 Task: Open Card IT Infrastructure Planning in Board Content Marketing Video Series Strategy and Execution to Workspace Angel Investors and add a team member Softage.3@softage.net, a label Blue, a checklist Disaster Recovery, an attachment from Trello, a color Blue and finally, add a card description 'Conduct team training session on effective communication' and a comment 'Let us approach this task with a sense of empathy, understanding the needs and concerns of our stakeholders.'. Add a start date 'Jan 03, 1900' with a due date 'Jan 10, 1900'
Action: Mouse moved to (78, 290)
Screenshot: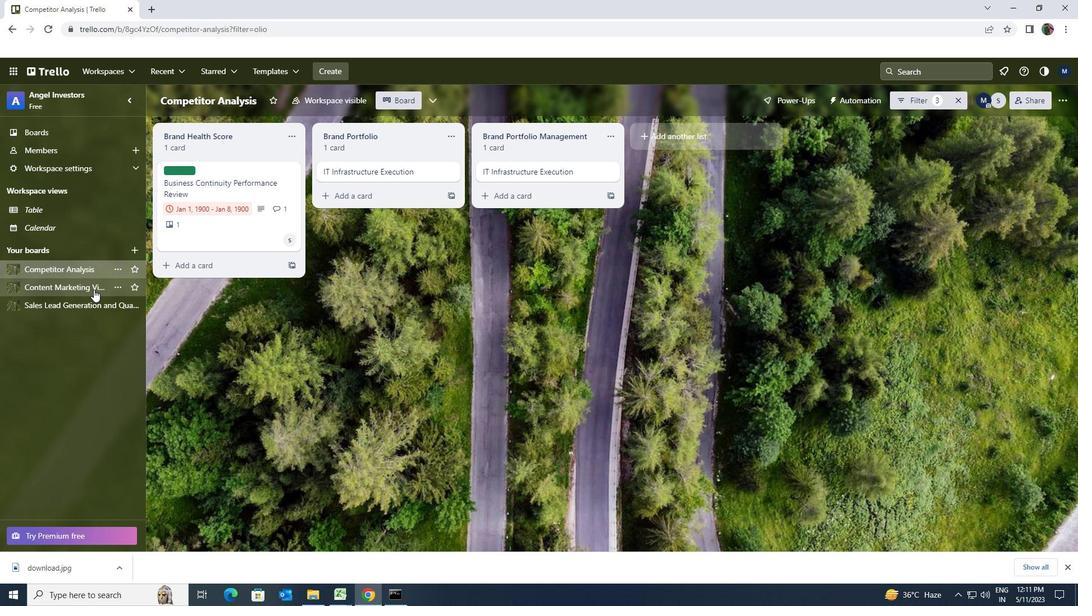 
Action: Mouse pressed left at (78, 290)
Screenshot: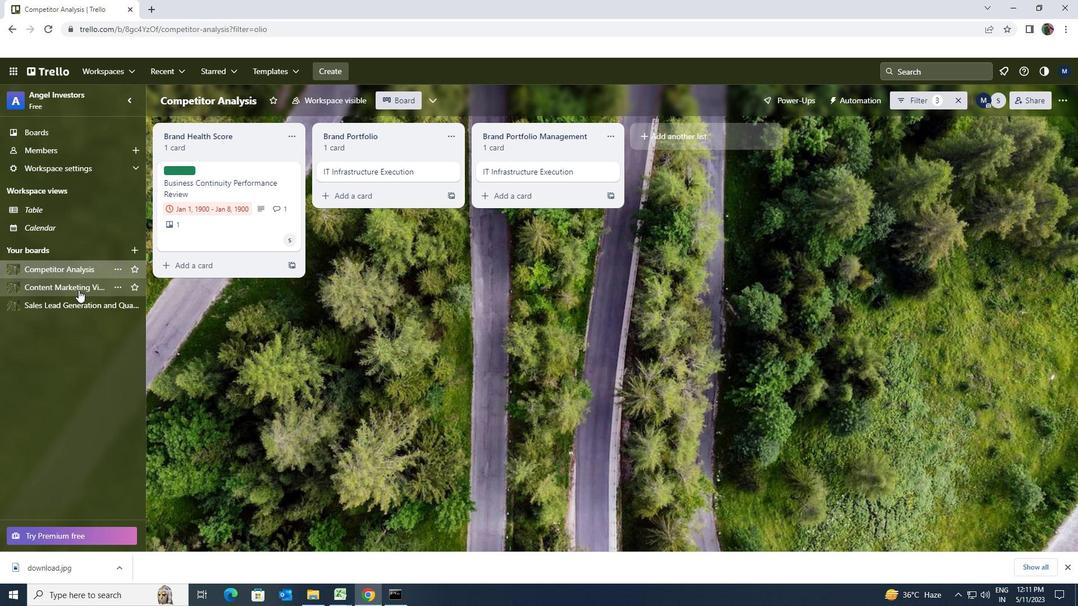 
Action: Mouse moved to (244, 158)
Screenshot: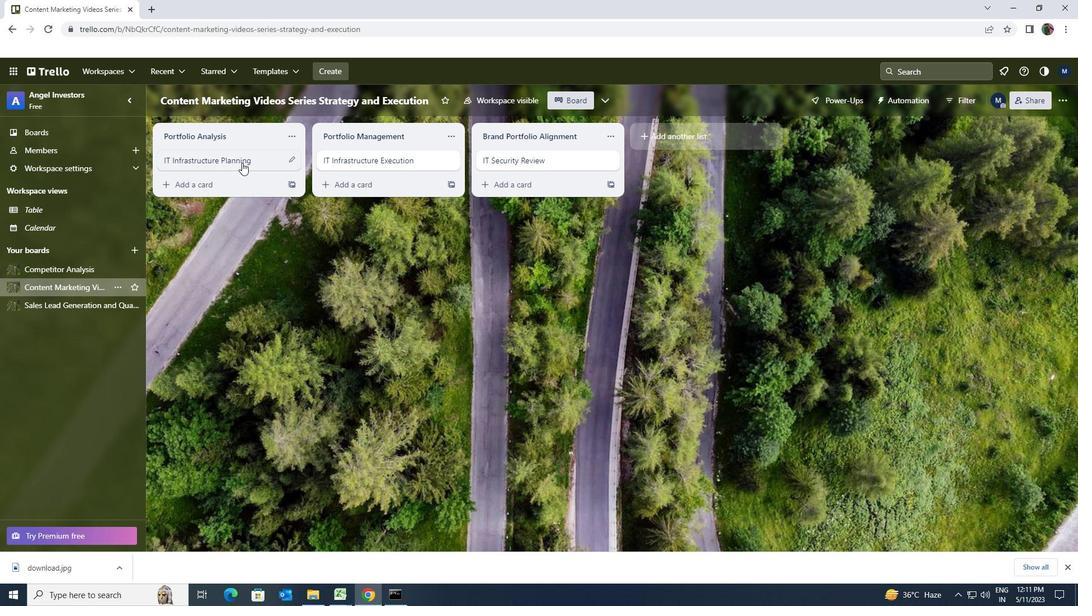 
Action: Mouse pressed left at (244, 158)
Screenshot: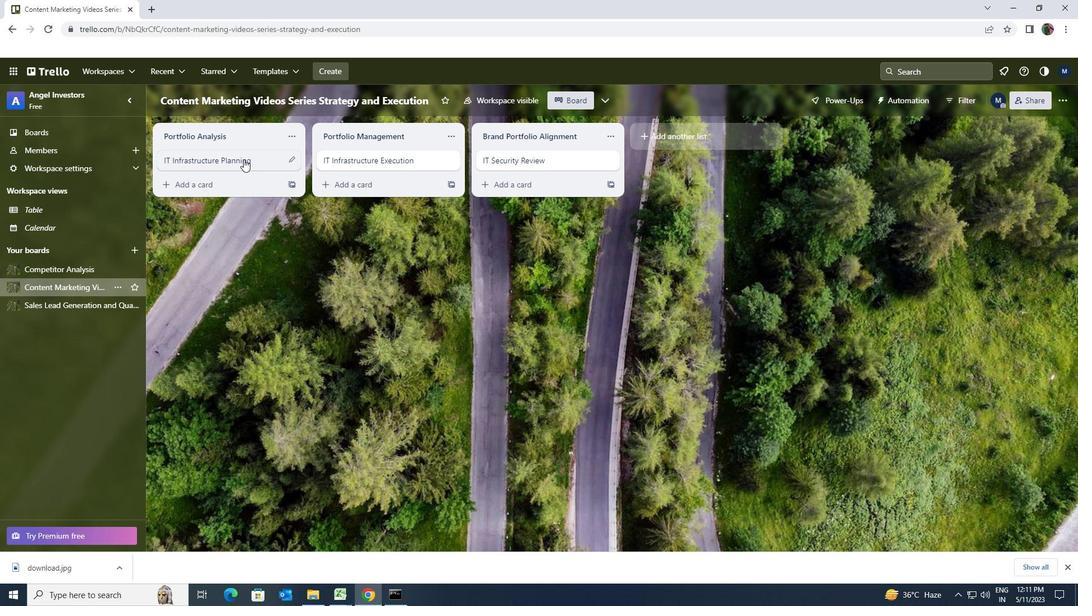 
Action: Mouse moved to (656, 166)
Screenshot: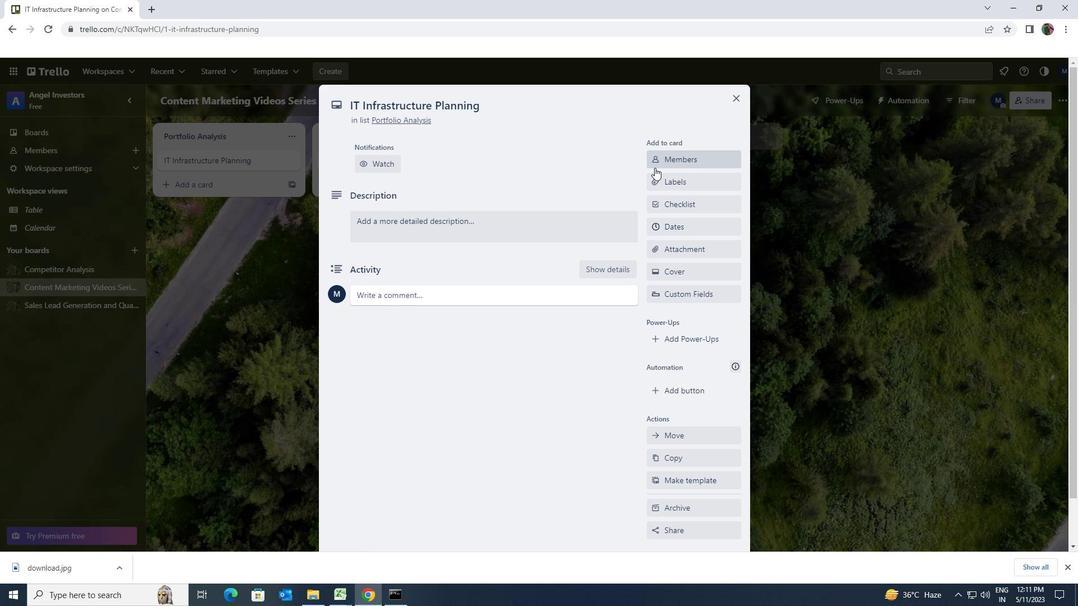 
Action: Mouse pressed left at (656, 166)
Screenshot: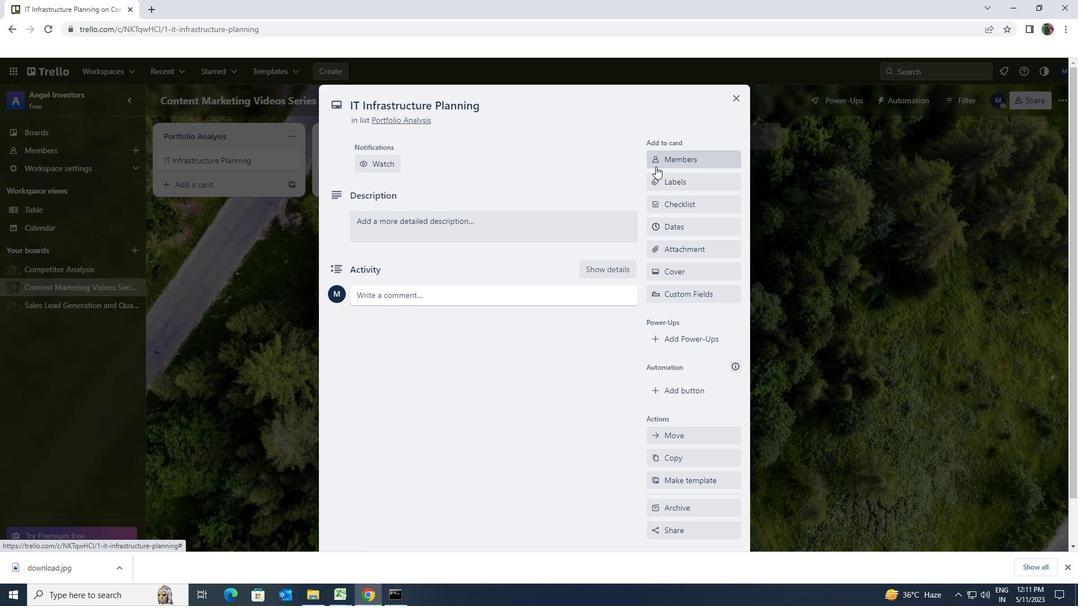 
Action: Key pressed softage.3<Key.shift>@SOFTAGE.NET
Screenshot: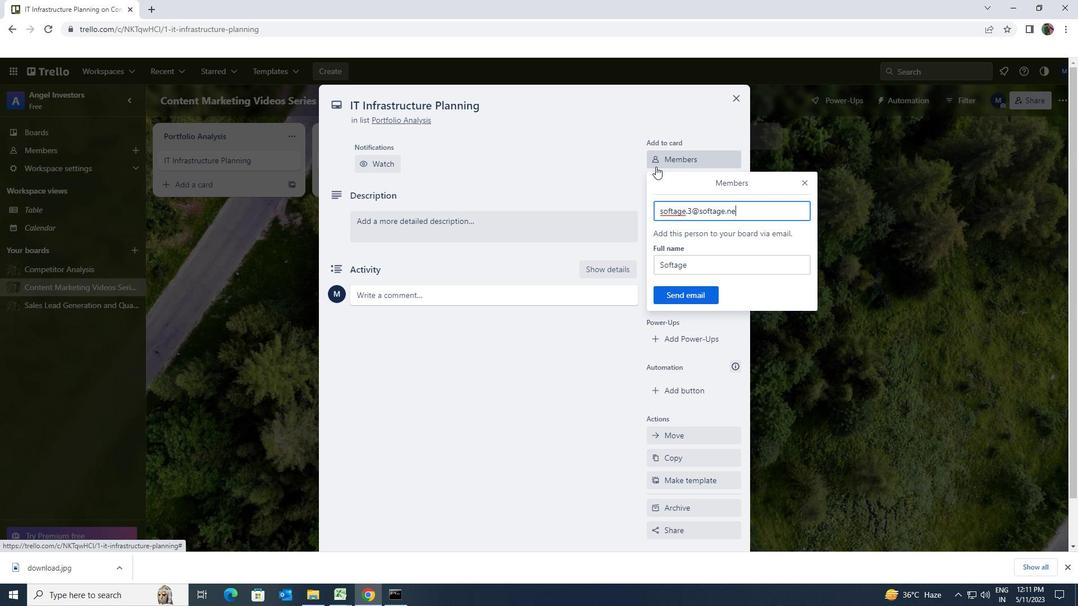 
Action: Mouse moved to (689, 294)
Screenshot: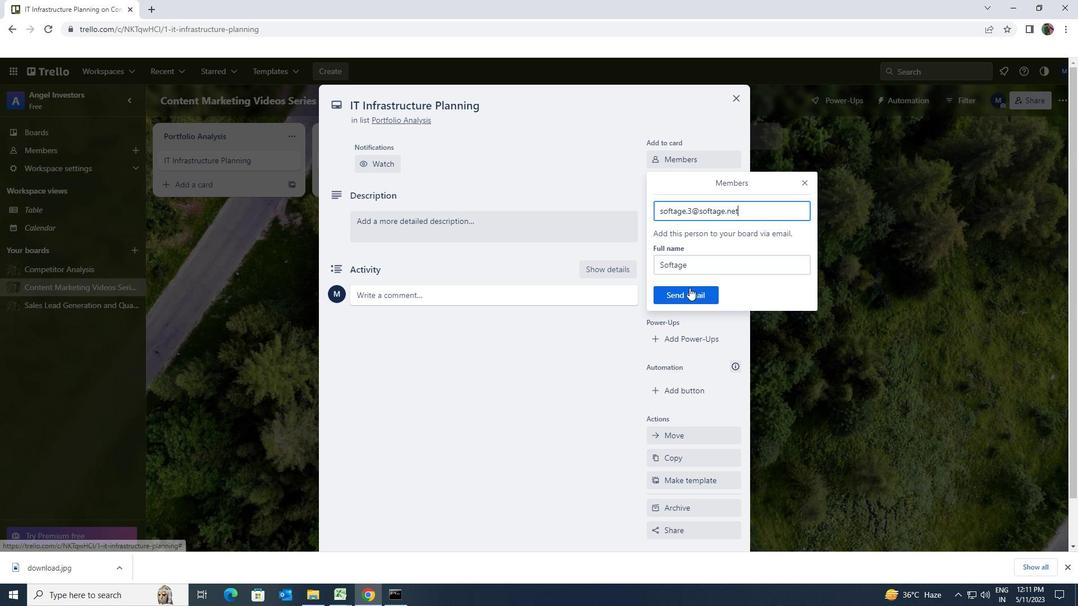 
Action: Mouse pressed left at (689, 294)
Screenshot: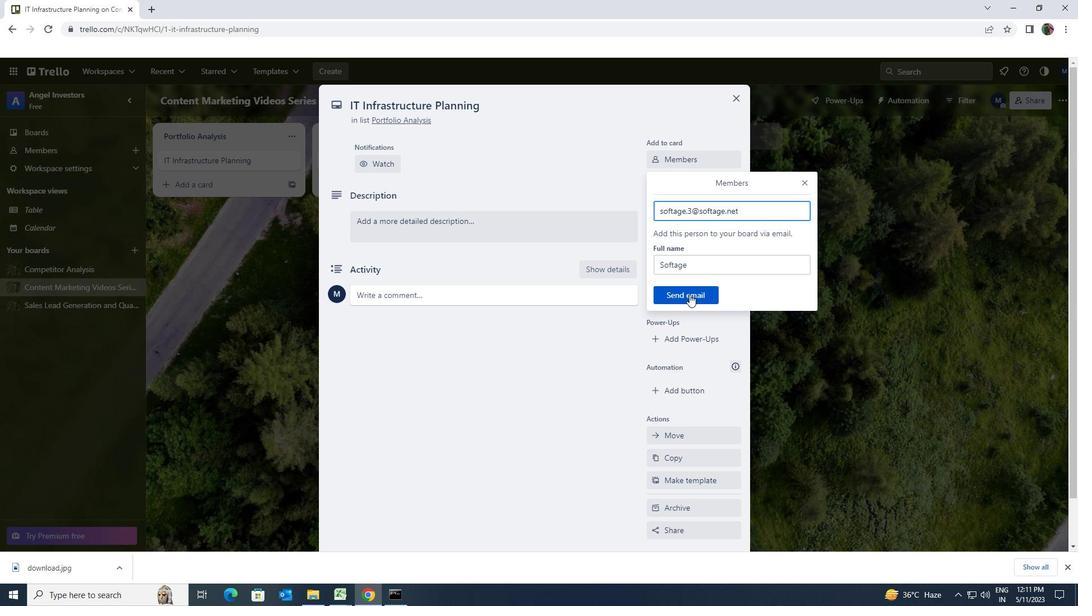 
Action: Mouse moved to (701, 222)
Screenshot: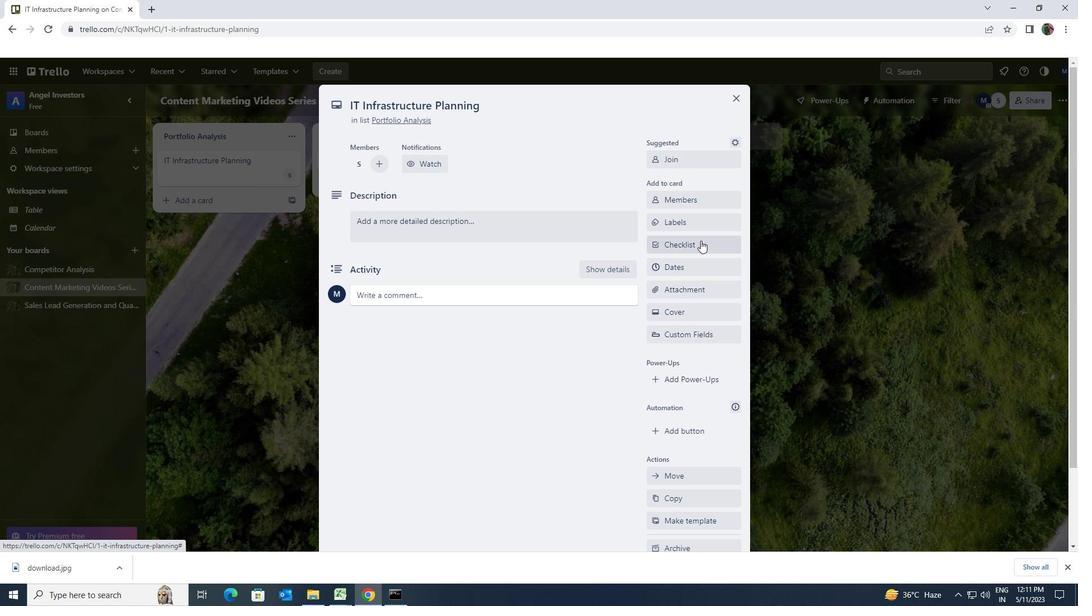 
Action: Mouse pressed left at (701, 222)
Screenshot: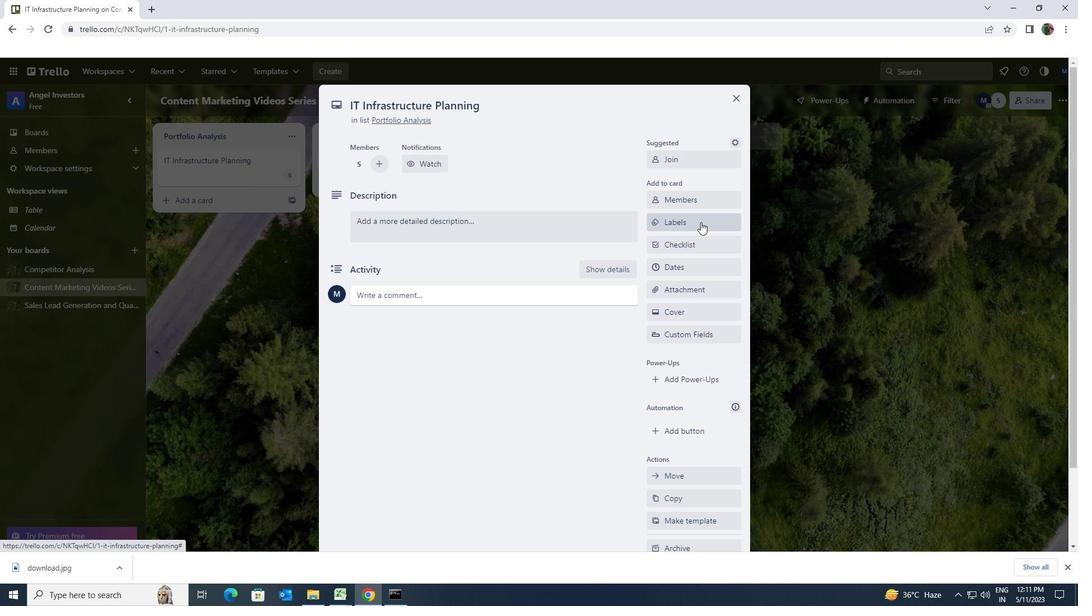 
Action: Mouse moved to (725, 438)
Screenshot: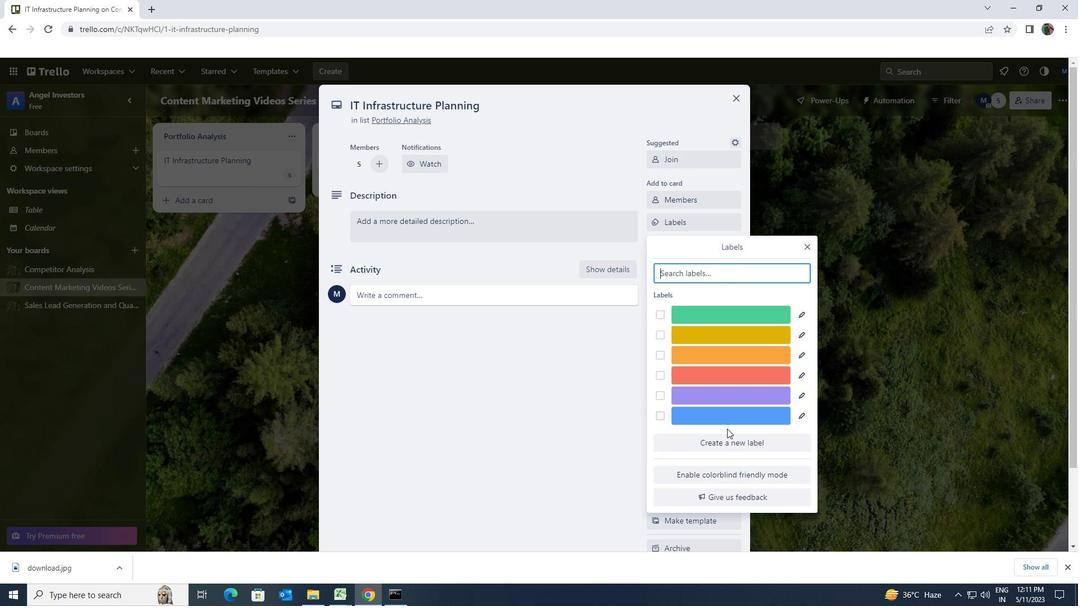 
Action: Mouse pressed left at (725, 438)
Screenshot: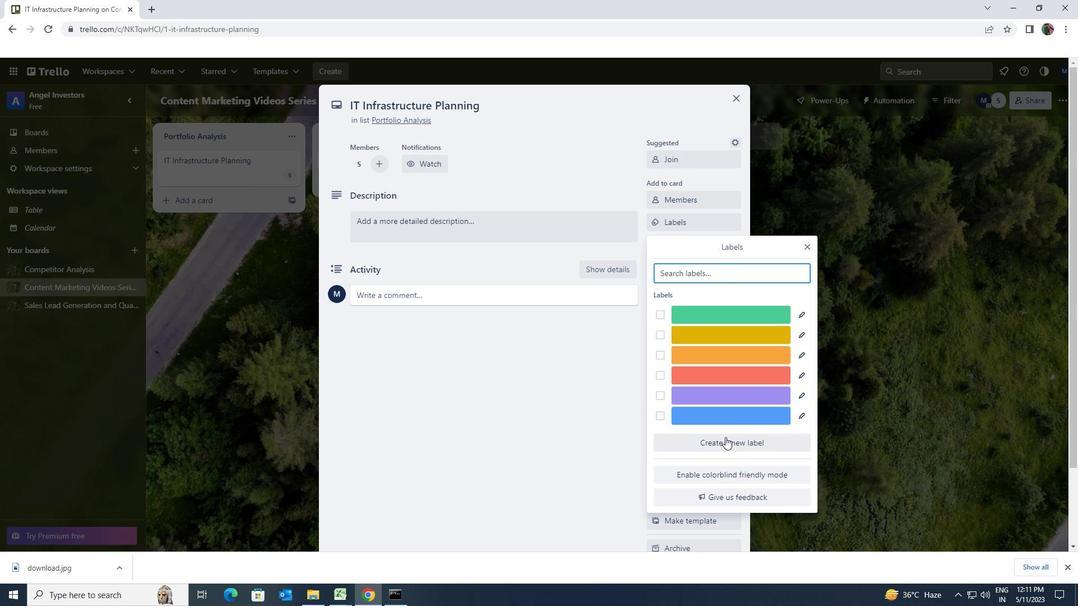 
Action: Mouse moved to (673, 336)
Screenshot: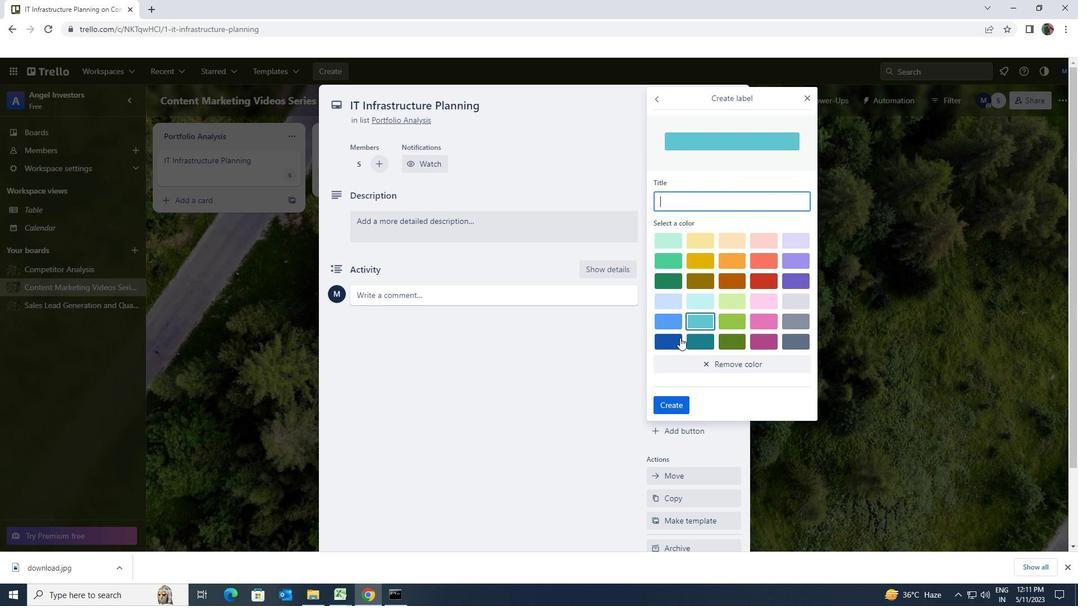 
Action: Mouse pressed left at (673, 336)
Screenshot: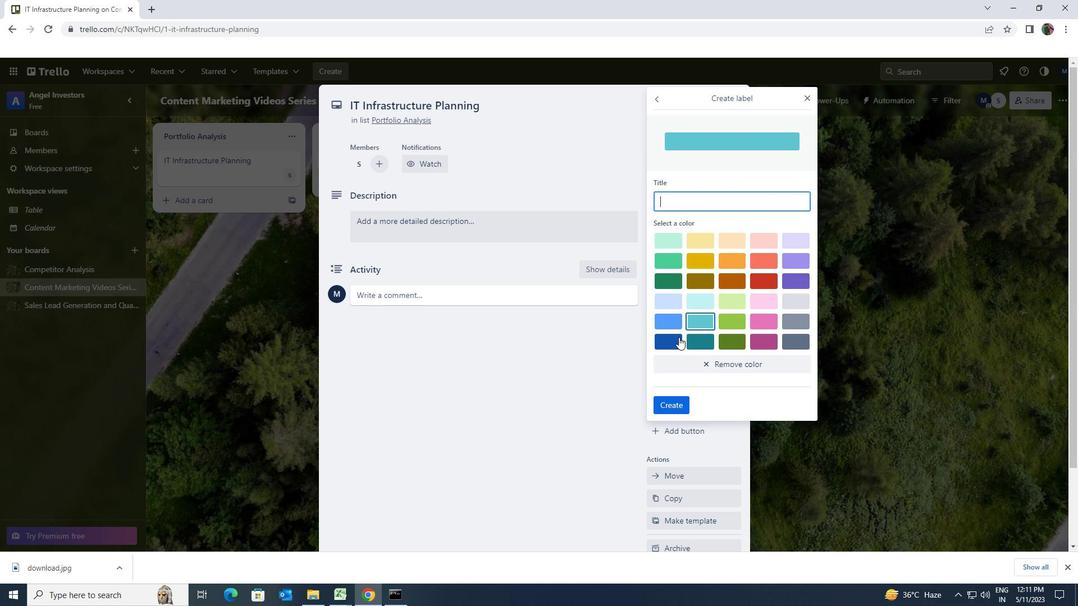 
Action: Mouse moved to (671, 406)
Screenshot: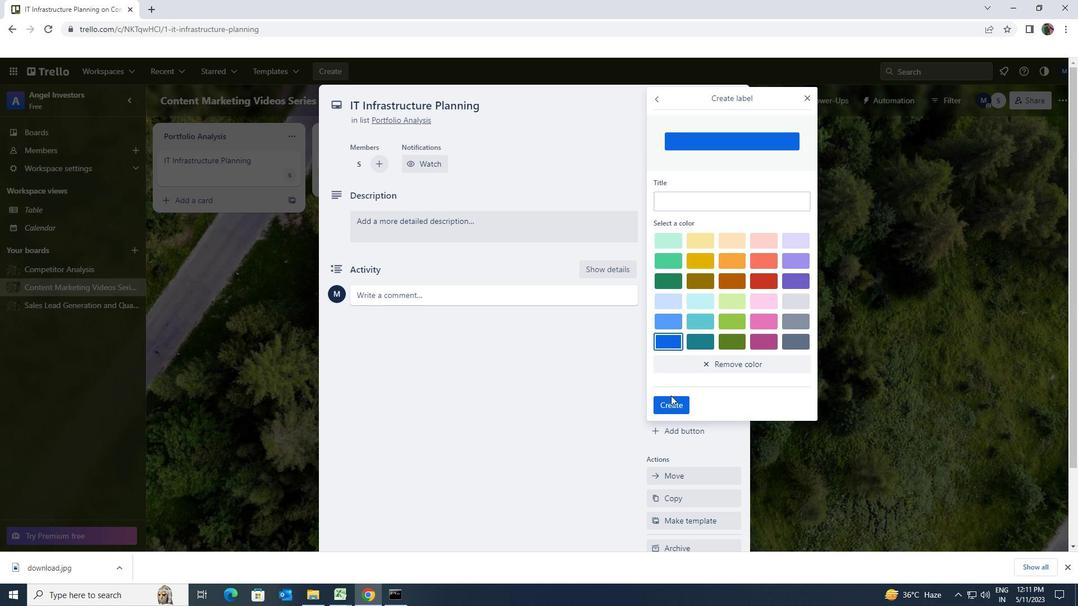 
Action: Mouse pressed left at (671, 406)
Screenshot: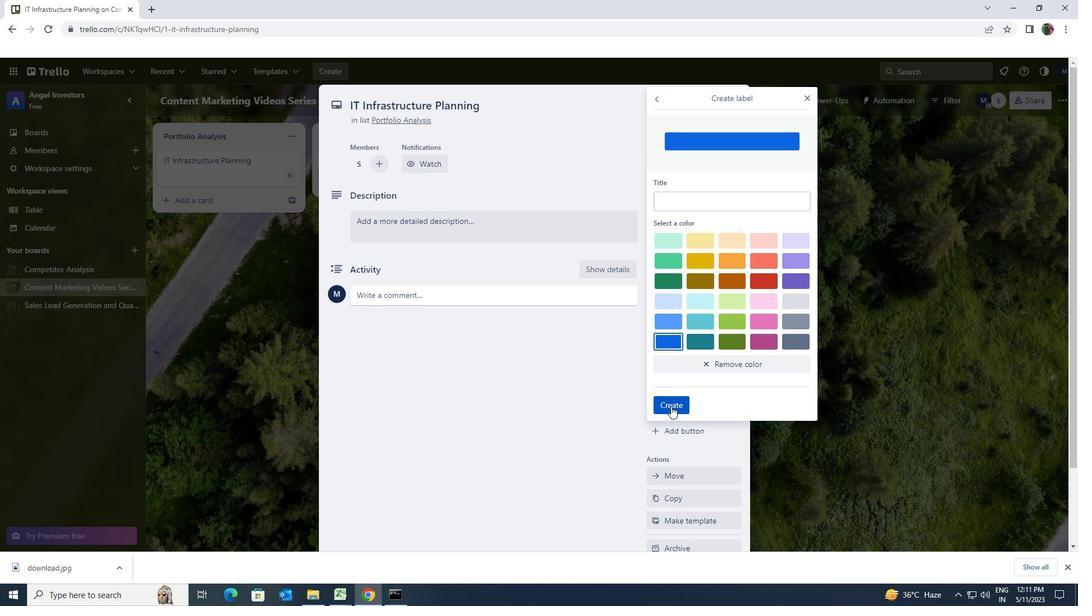 
Action: Mouse moved to (802, 247)
Screenshot: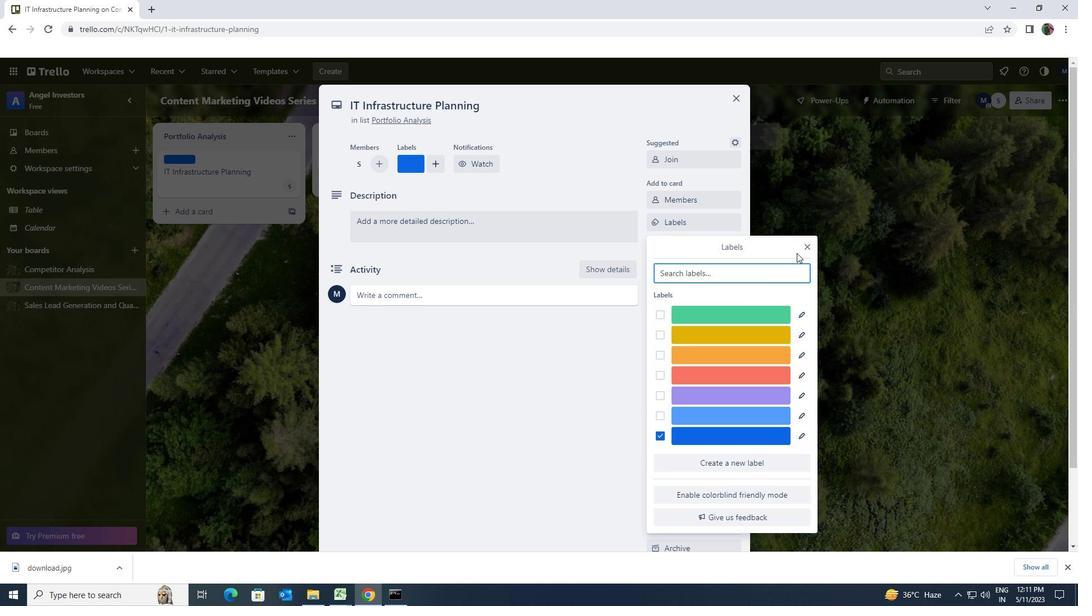
Action: Mouse pressed left at (802, 247)
Screenshot: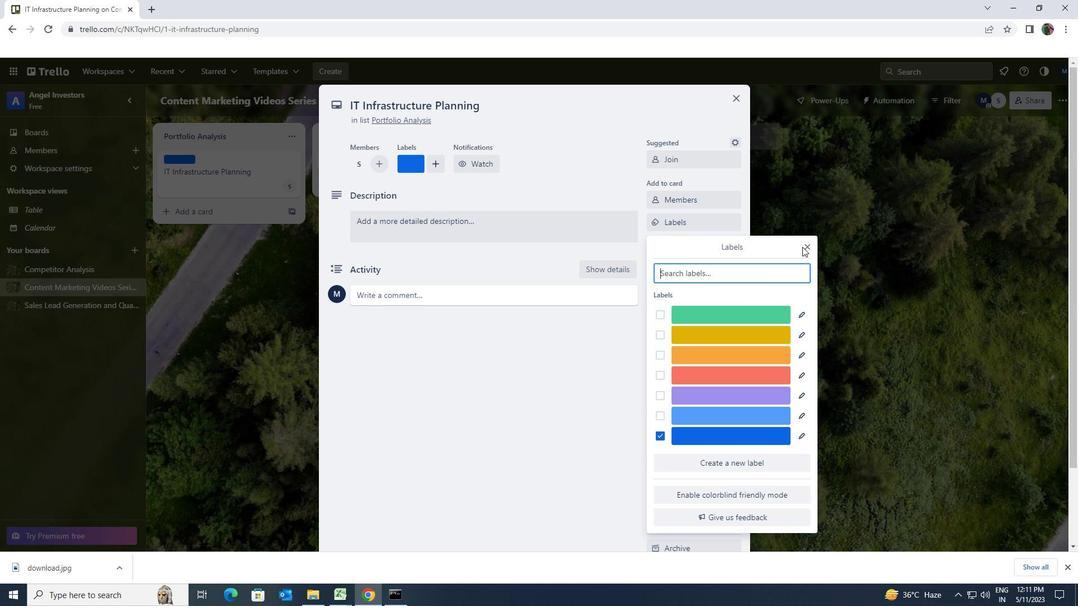 
Action: Mouse moved to (806, 244)
Screenshot: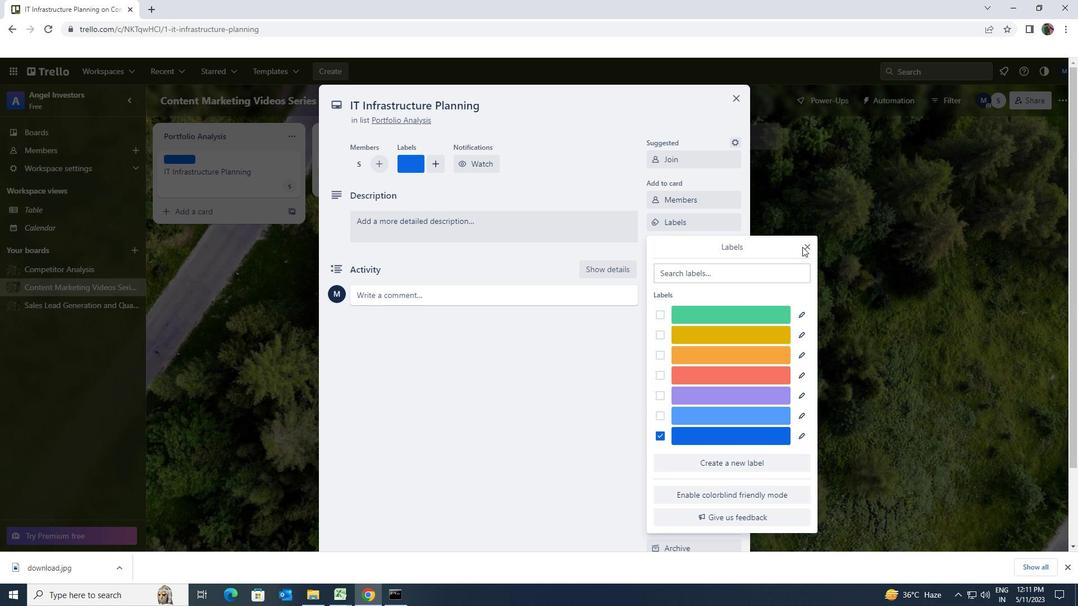 
Action: Mouse pressed left at (806, 244)
Screenshot: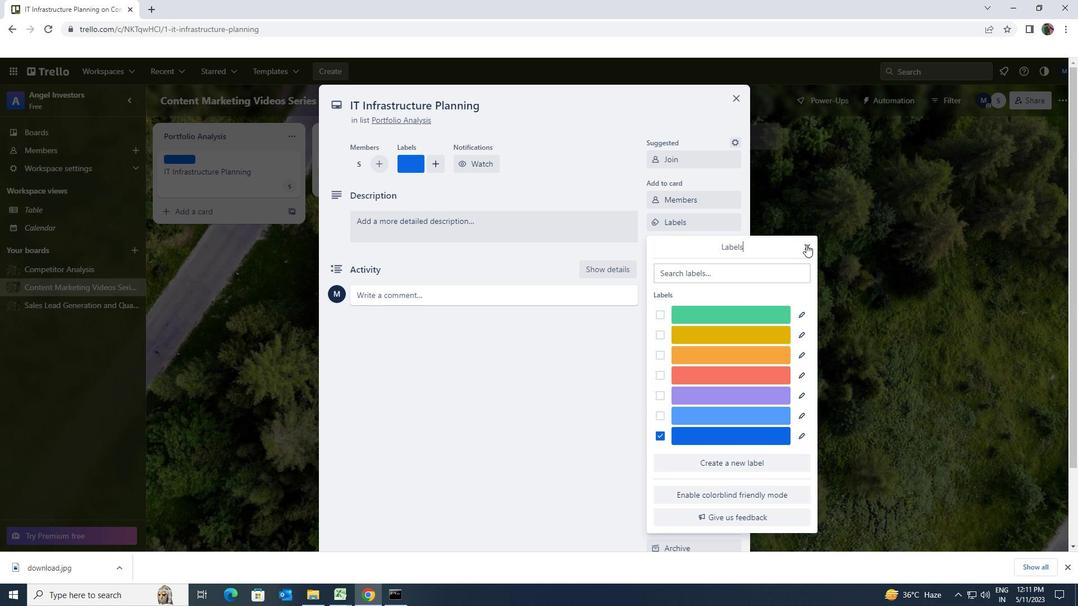 
Action: Mouse moved to (719, 244)
Screenshot: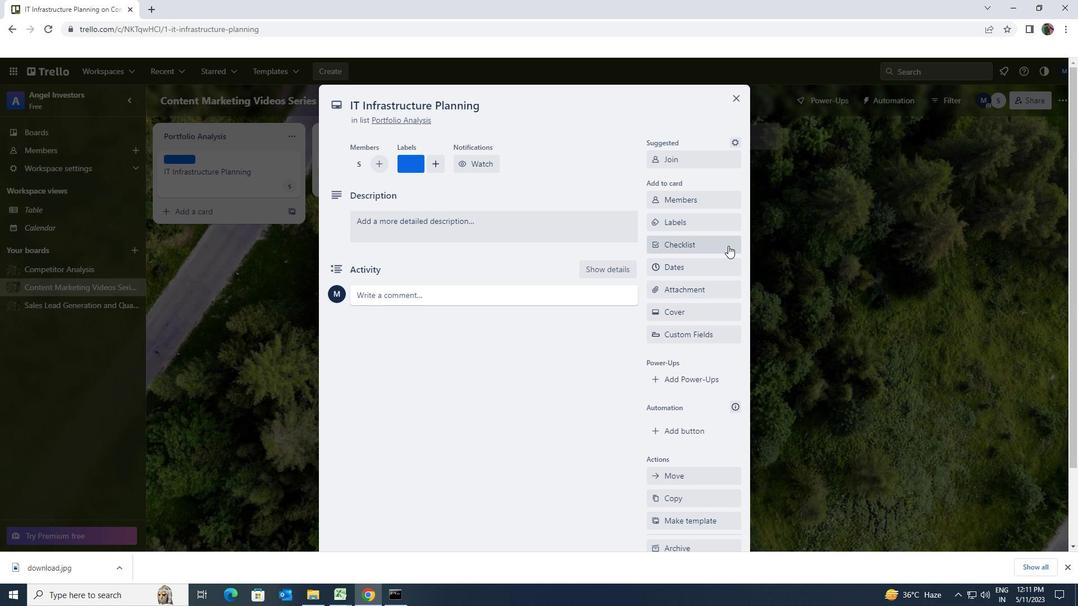 
Action: Mouse pressed left at (719, 244)
Screenshot: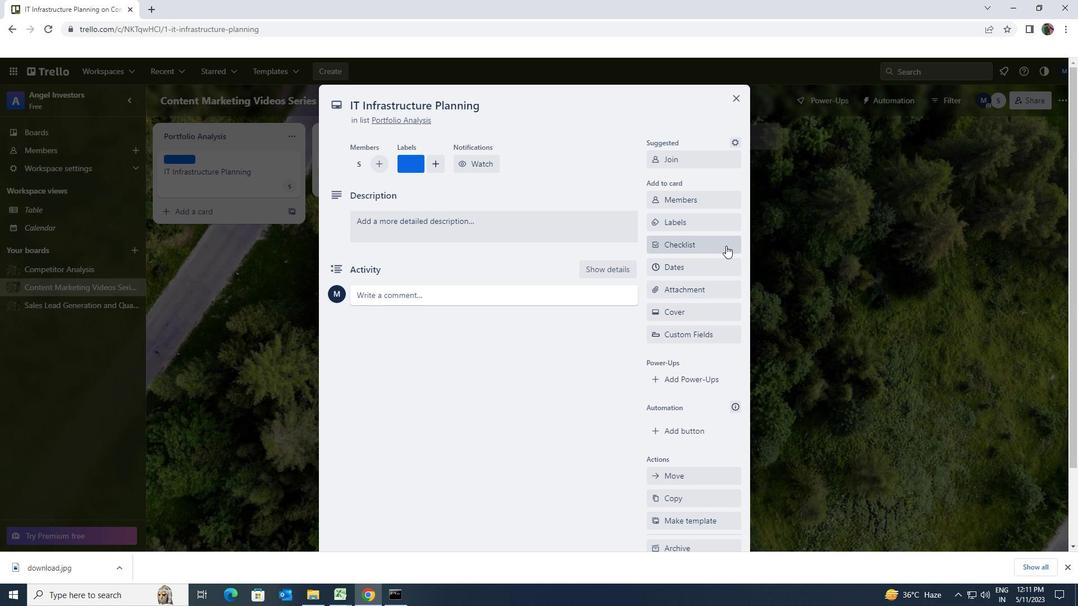 
Action: Key pressed <Key.shift><Key.shift><Key.shift><Key.shift><Key.shift>DISASTER<Key.space><Key.shift>RECOVERY
Screenshot: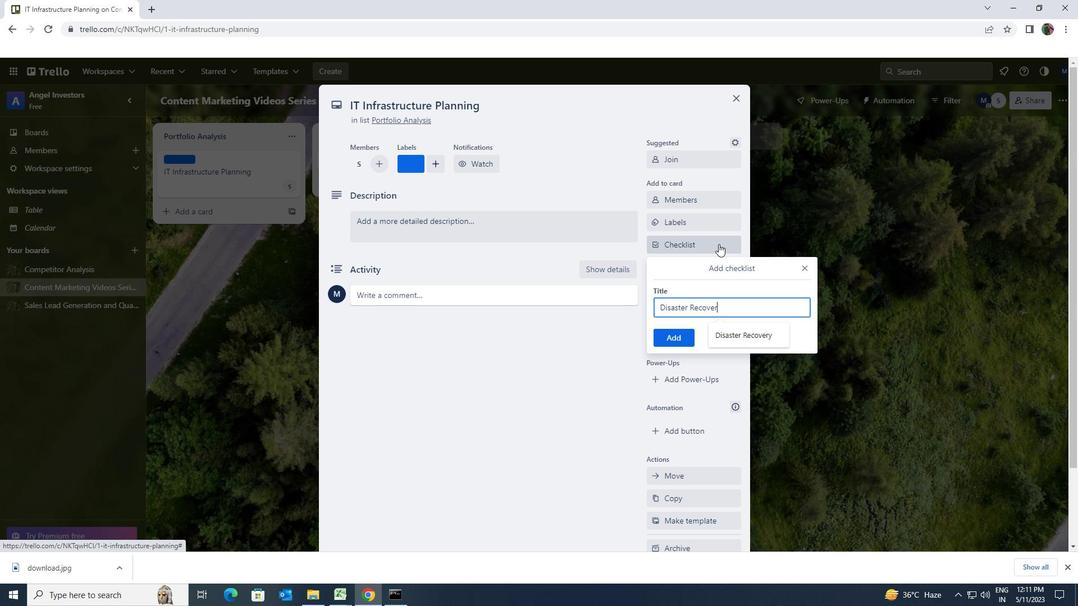 
Action: Mouse moved to (688, 337)
Screenshot: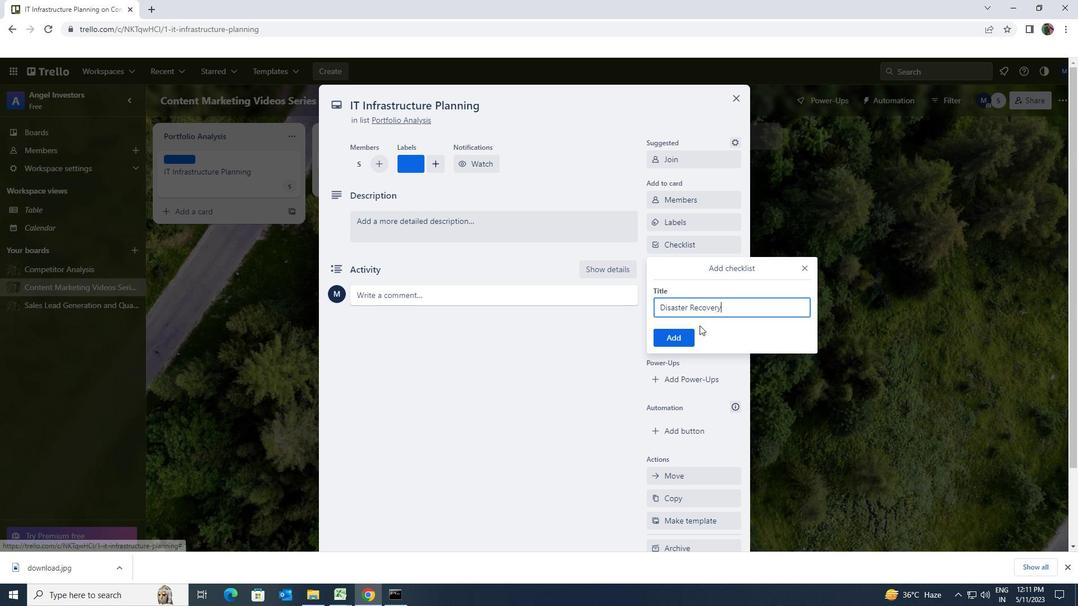 
Action: Mouse pressed left at (688, 337)
Screenshot: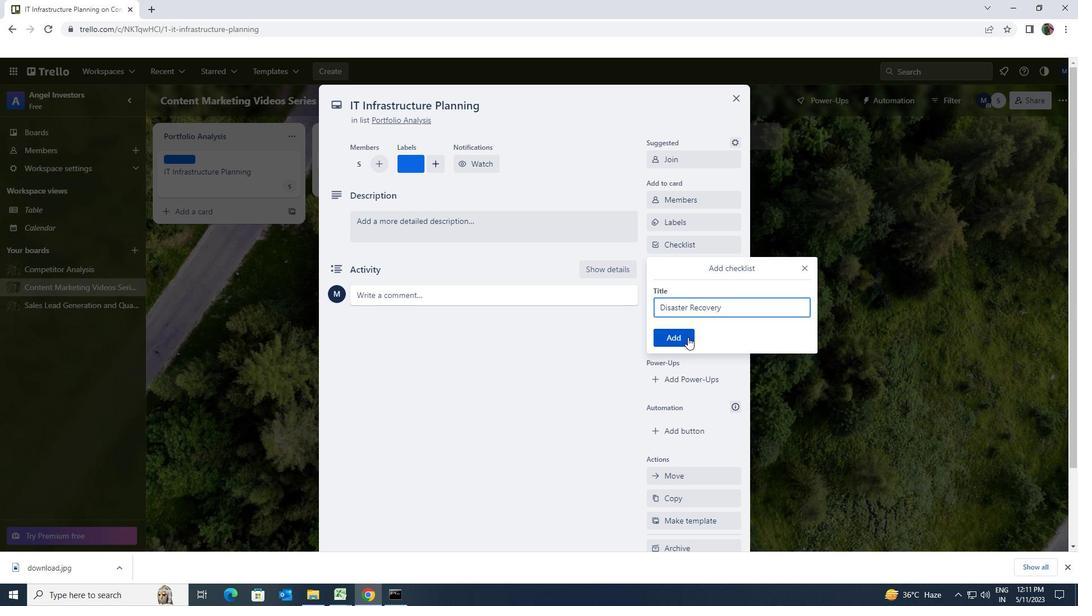 
Action: Mouse moved to (692, 291)
Screenshot: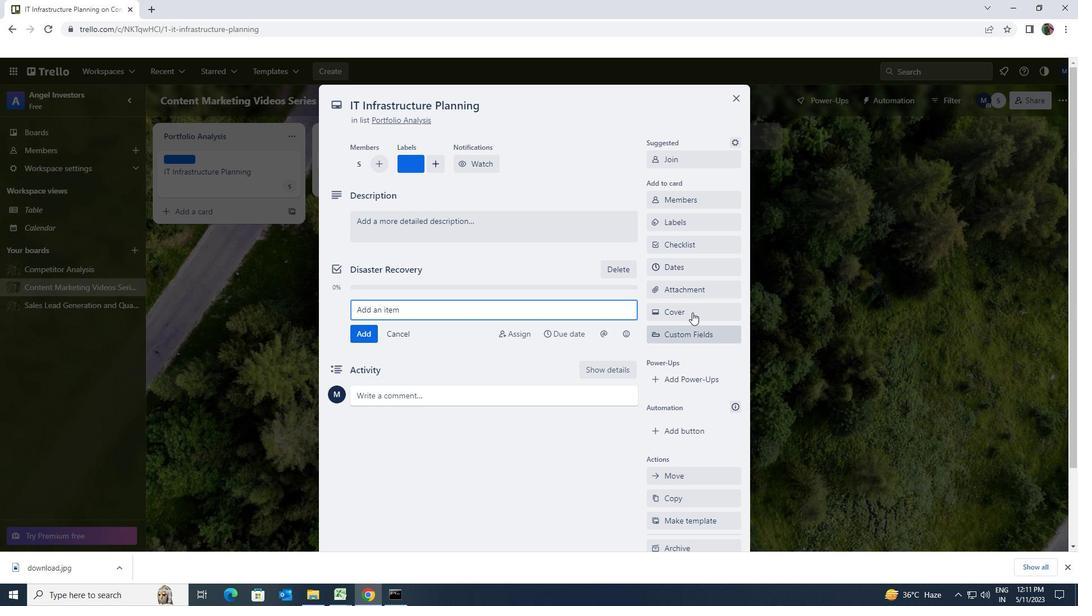 
Action: Mouse pressed left at (692, 291)
Screenshot: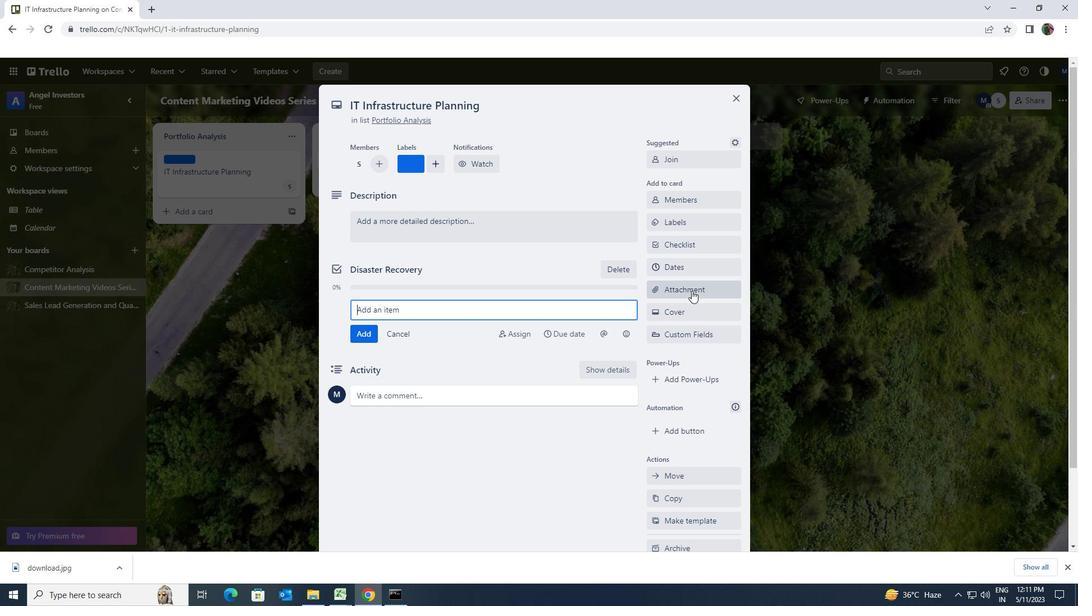 
Action: Mouse moved to (695, 361)
Screenshot: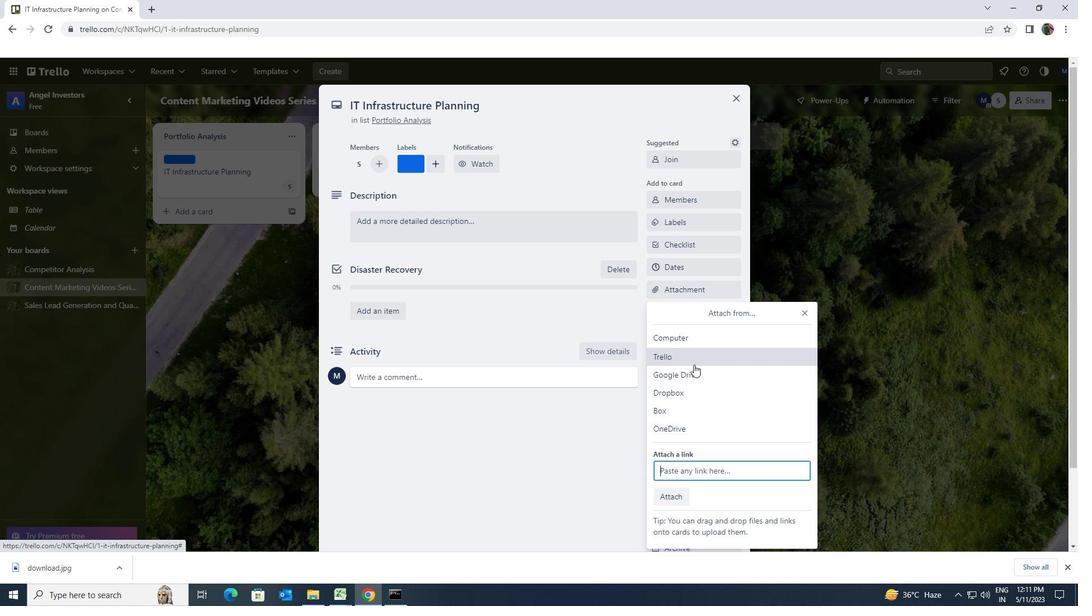 
Action: Mouse pressed left at (695, 361)
Screenshot: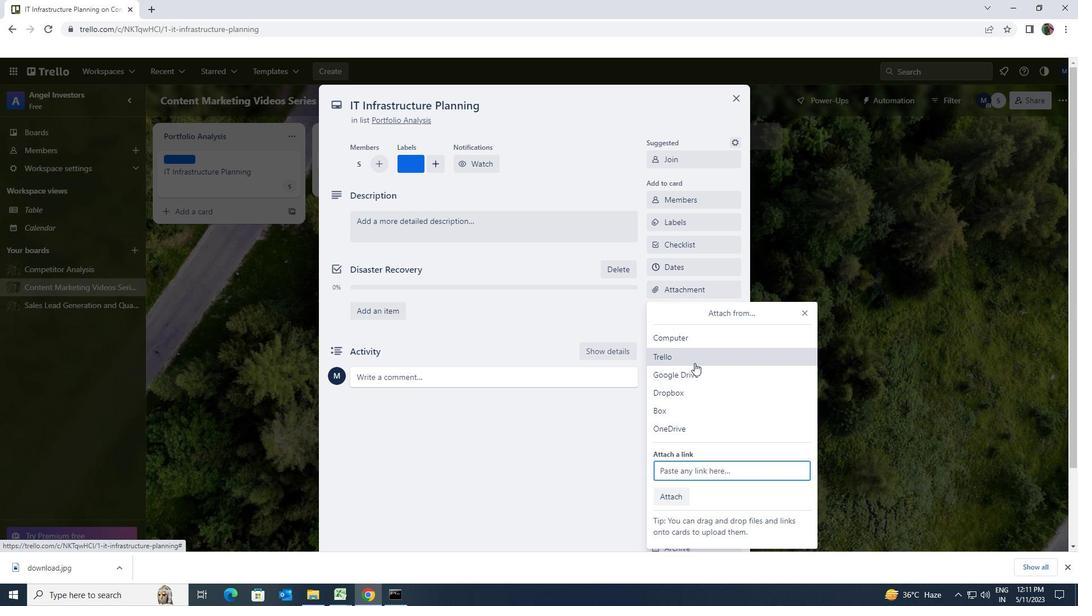 
Action: Mouse moved to (696, 449)
Screenshot: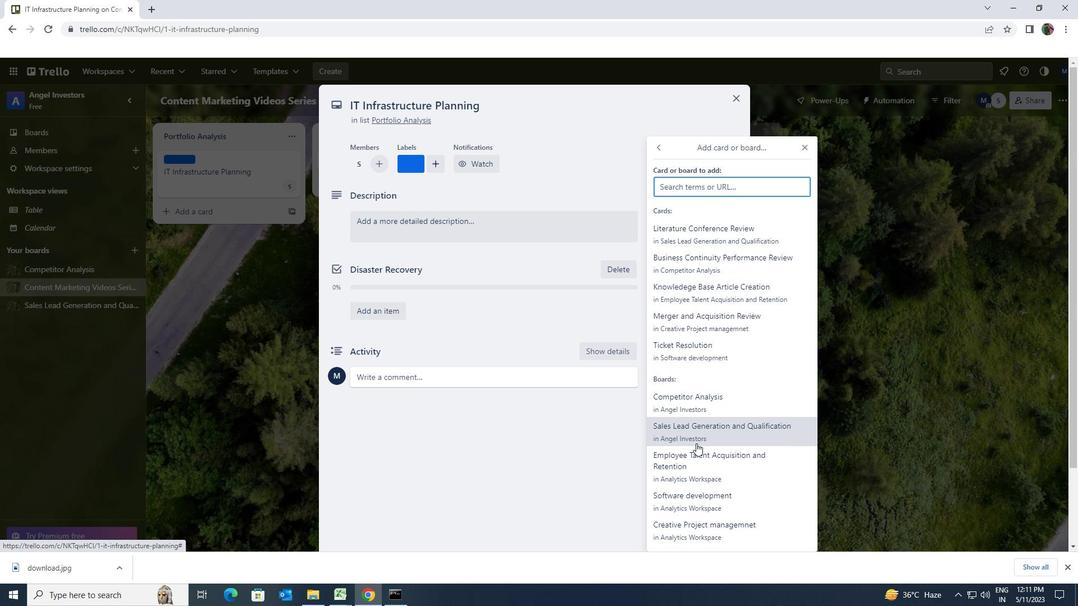 
Action: Mouse pressed left at (696, 449)
Screenshot: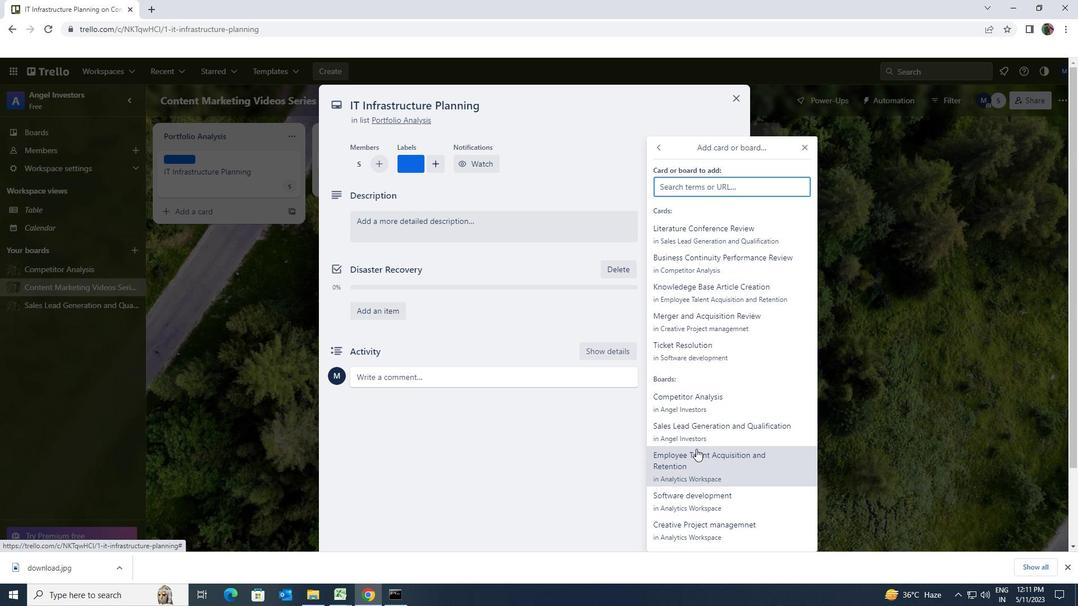
Action: Mouse moved to (578, 236)
Screenshot: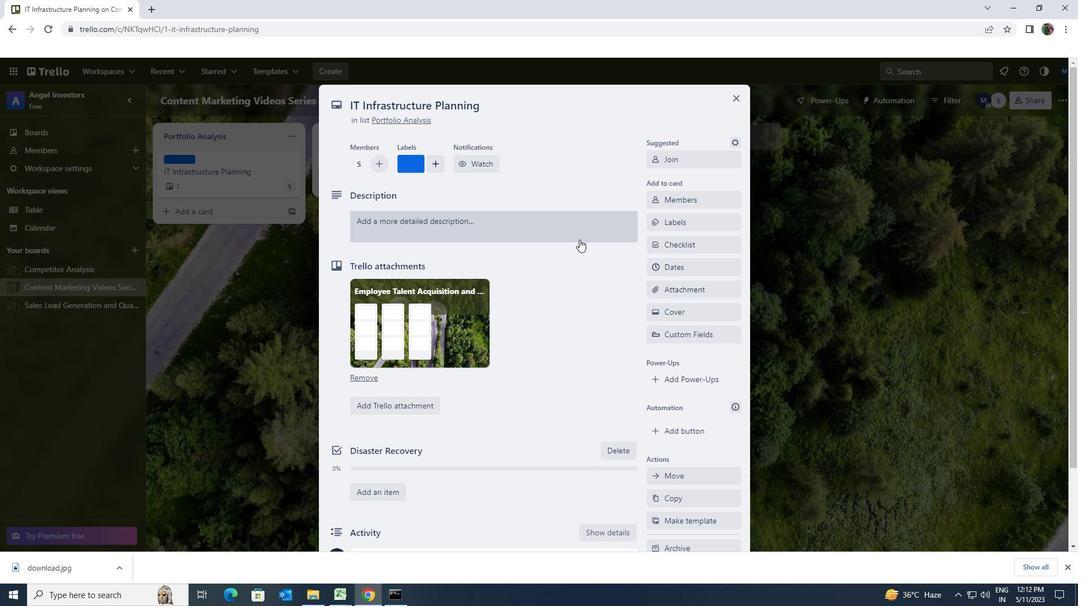 
Action: Mouse pressed left at (578, 236)
Screenshot: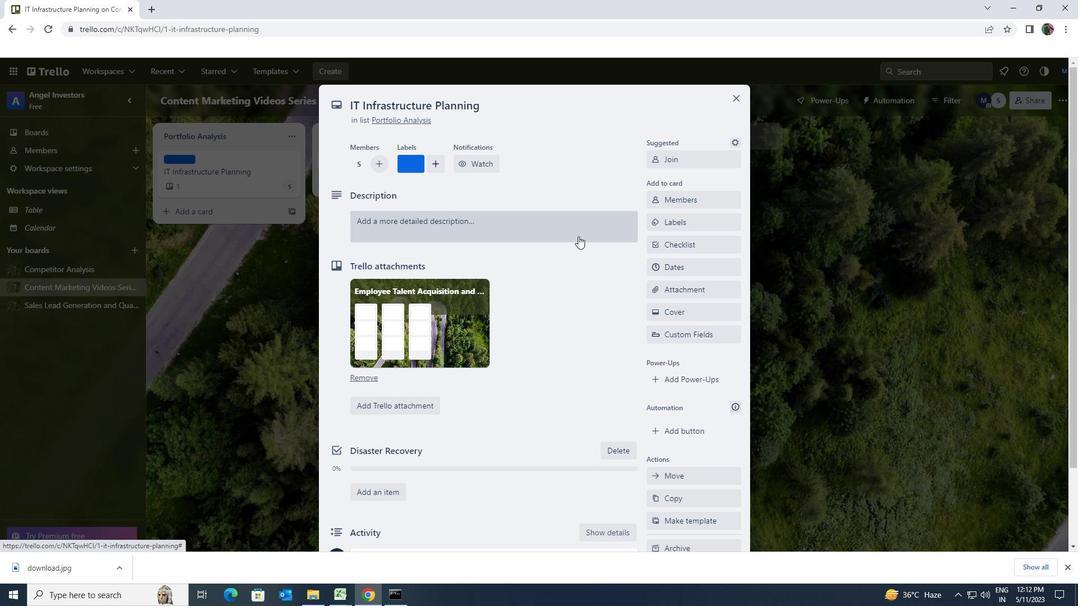 
Action: Key pressed <Key.shift><Key.shift><Key.shift><Key.shift><Key.shift><Key.shift><Key.shift><Key.shift><Key.shift><Key.shift><Key.shift><Key.shift><Key.shift><Key.shift><Key.shift><Key.shift><Key.shift><Key.shift><Key.shift><Key.shift><Key.shift>CONDUCT<Key.space>TEAM<Key.space>TRAINING<Key.space>SESSION<Key.space>ON<Key.space>EFFECTIVE<Key.space>COMMUNICATION
Screenshot: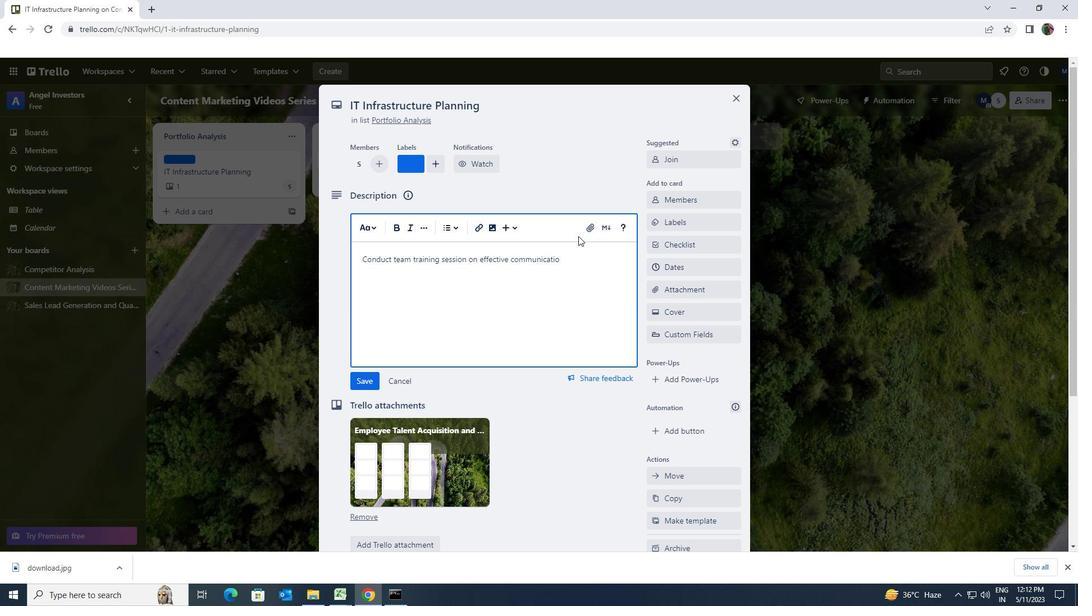 
Action: Mouse moved to (378, 376)
Screenshot: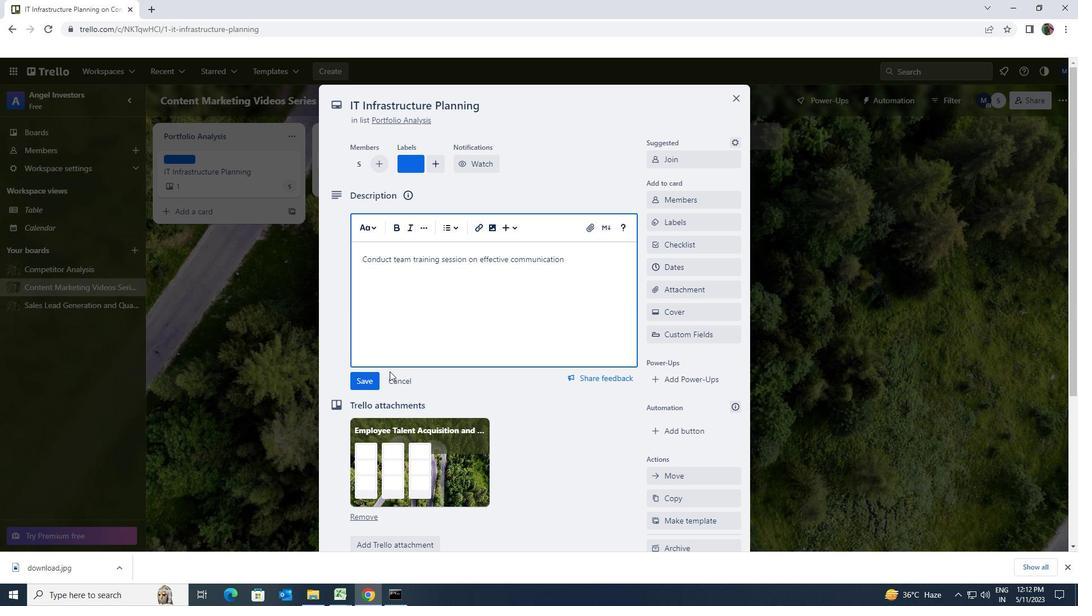
Action: Mouse pressed left at (378, 376)
Screenshot: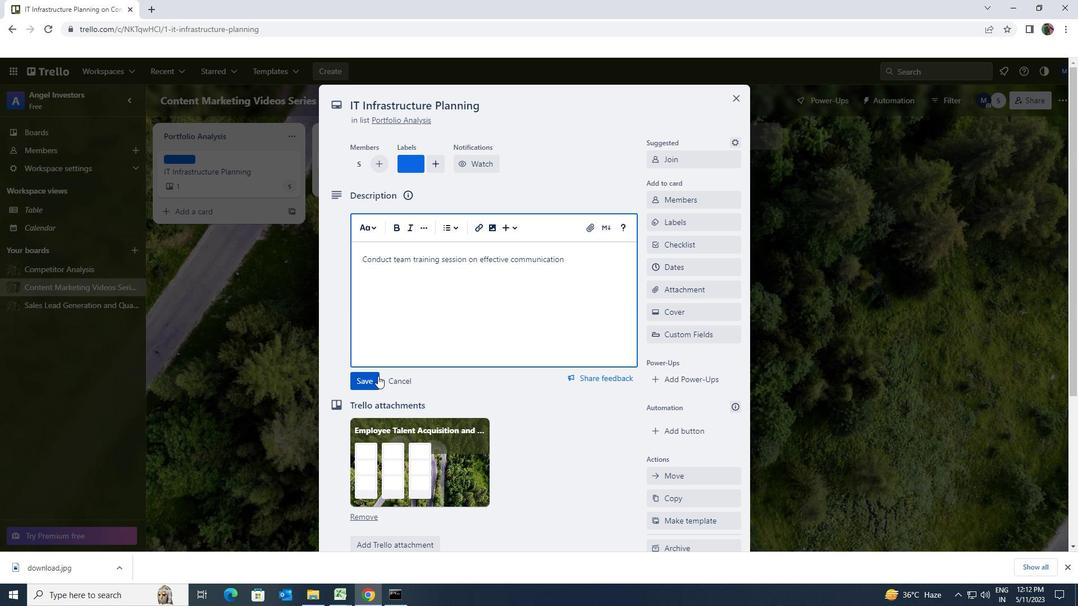 
Action: Mouse moved to (406, 343)
Screenshot: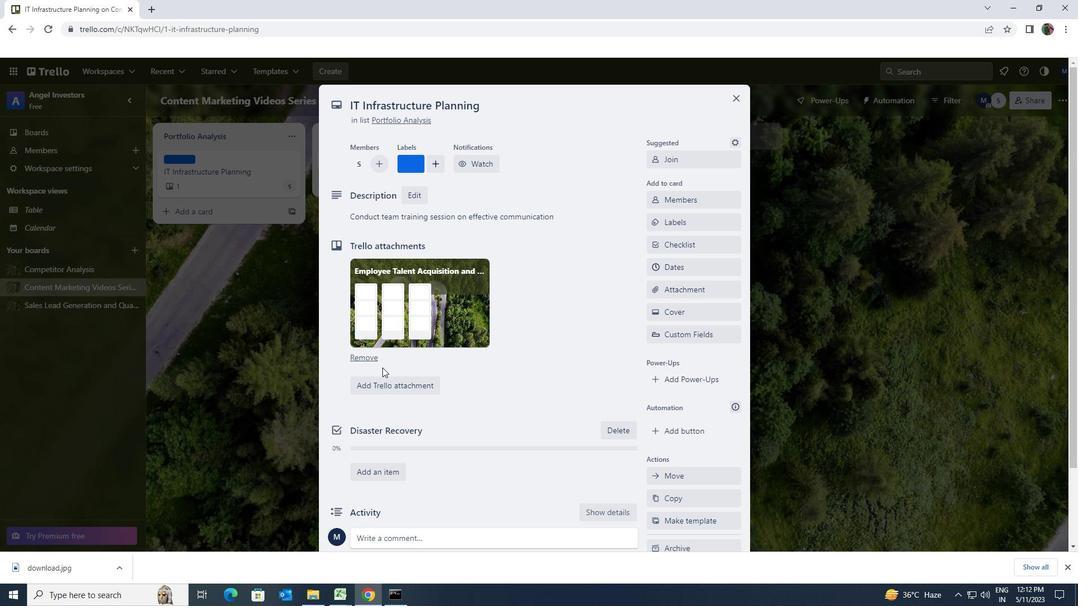 
Action: Mouse scrolled (406, 343) with delta (0, 0)
Screenshot: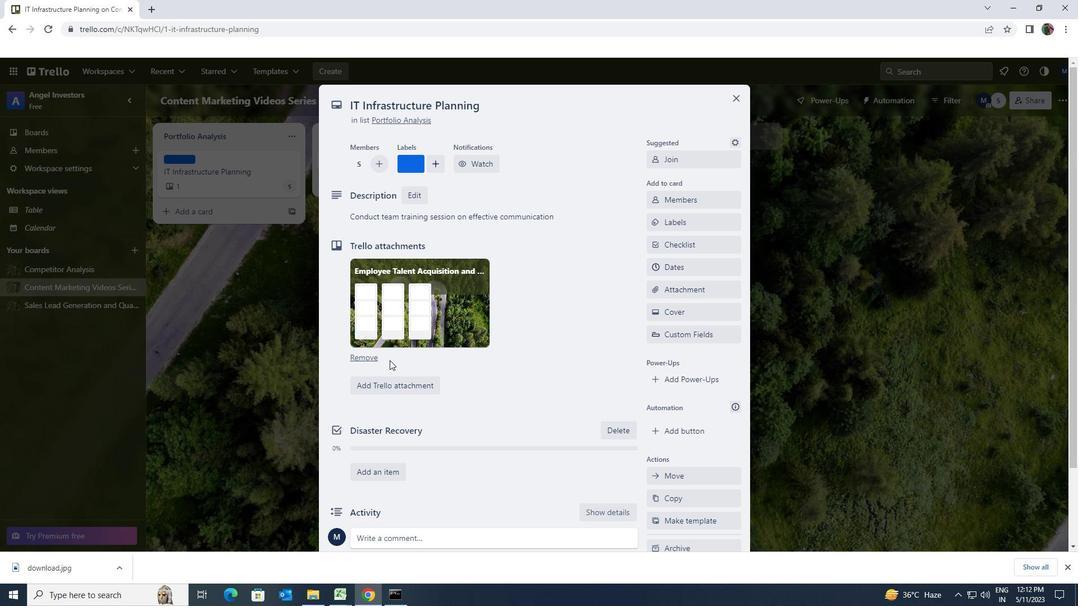 
Action: Mouse scrolled (406, 343) with delta (0, 0)
Screenshot: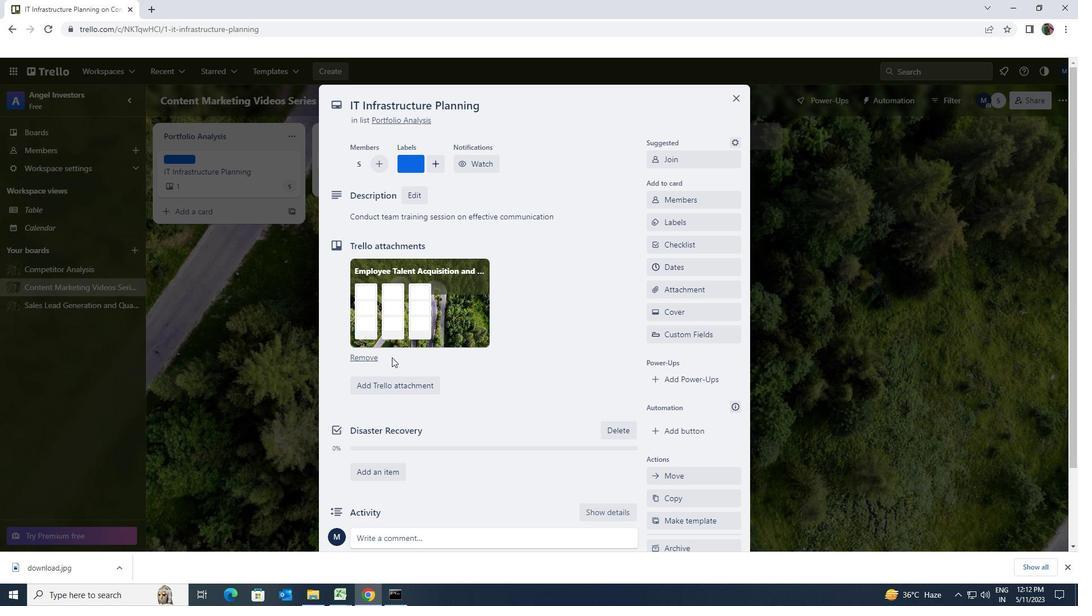 
Action: Mouse scrolled (406, 343) with delta (0, 0)
Screenshot: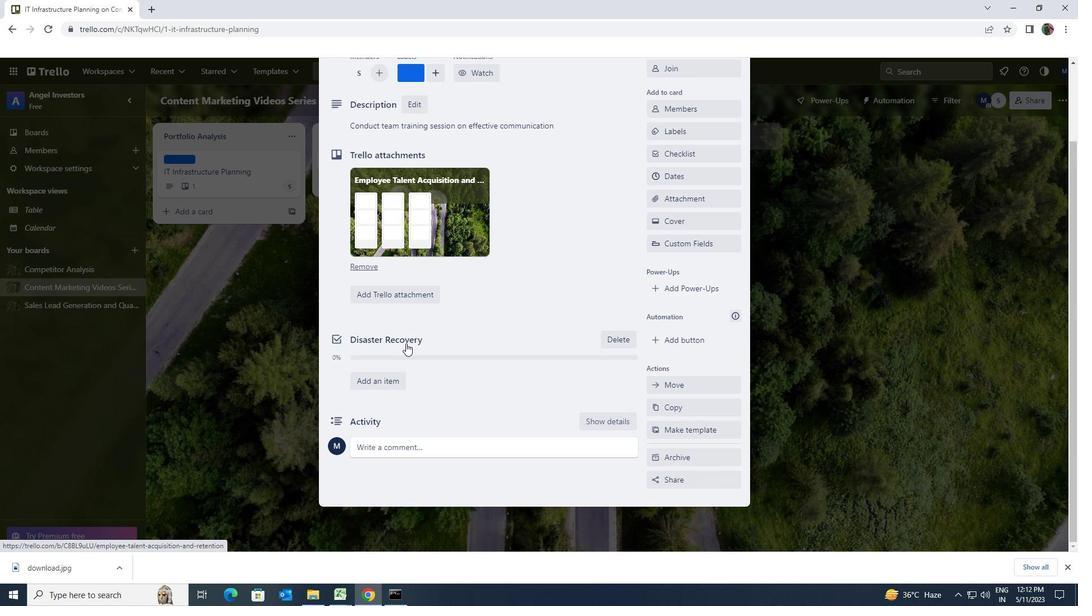 
Action: Mouse scrolled (406, 343) with delta (0, 0)
Screenshot: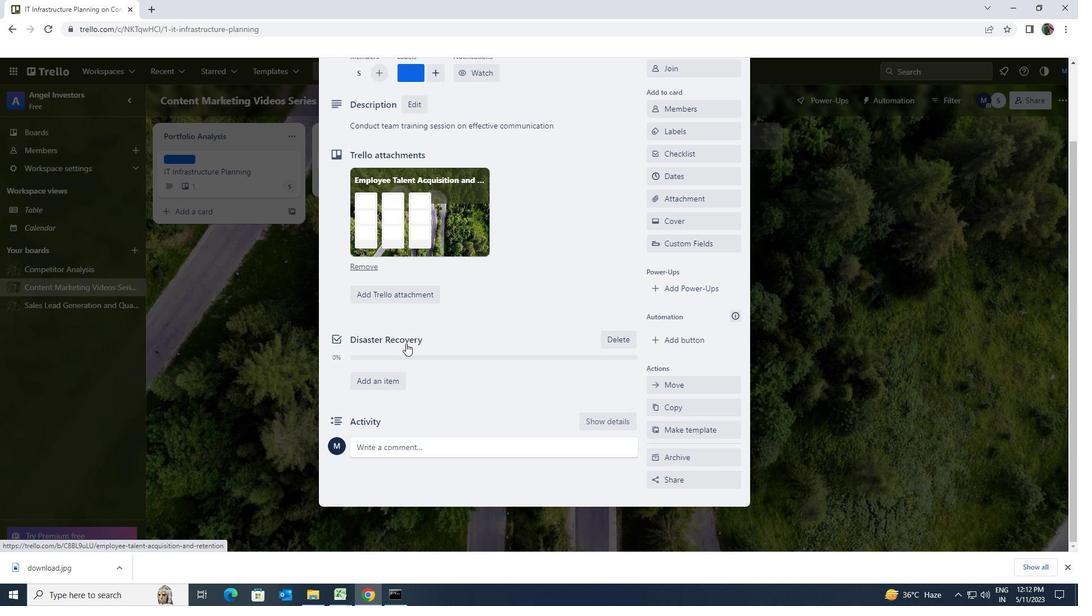 
Action: Mouse moved to (414, 453)
Screenshot: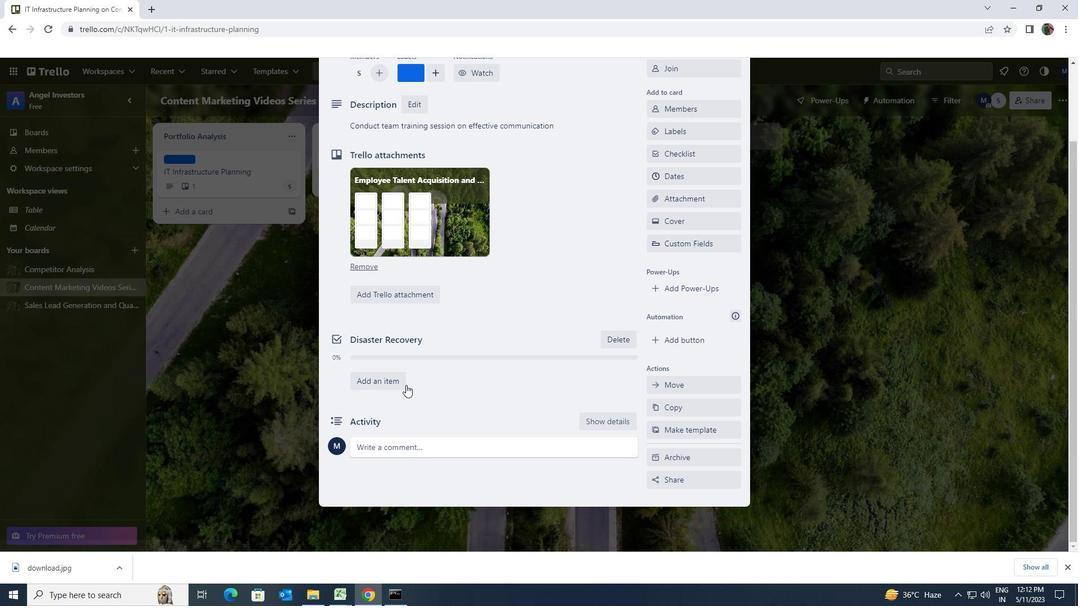 
Action: Mouse pressed left at (414, 453)
Screenshot: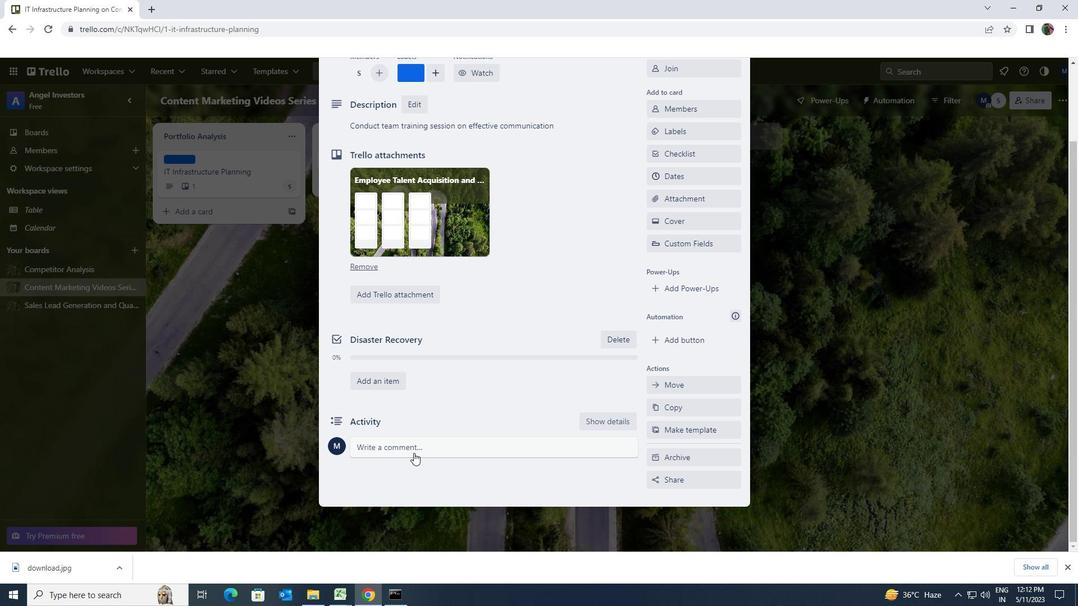 
Action: Mouse moved to (417, 454)
Screenshot: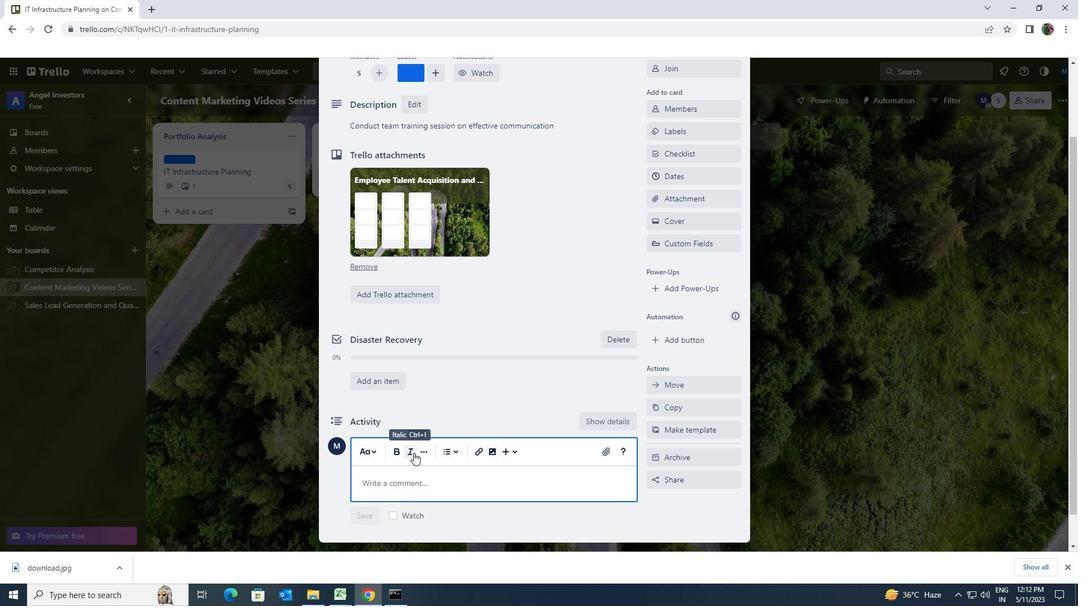 
Action: Key pressed <Key.shift>LET<Key.space>US<Key.space>APPROACH<Key.space>THIS<Key.space>TASK<Key.space>WITH<Key.space>A<Key.space>SENSE<Key.space>OF<Key.space>EMPATHY<Key.space>UNDERSTANDING<Key.space>THE<Key.space>NEEDS<Key.space>AND<Key.space>CONCERNS<Key.space>OF<Key.space>OUR<Key.space>STAJ<Key.backspace>KEHOLDERS<Key.space>
Screenshot: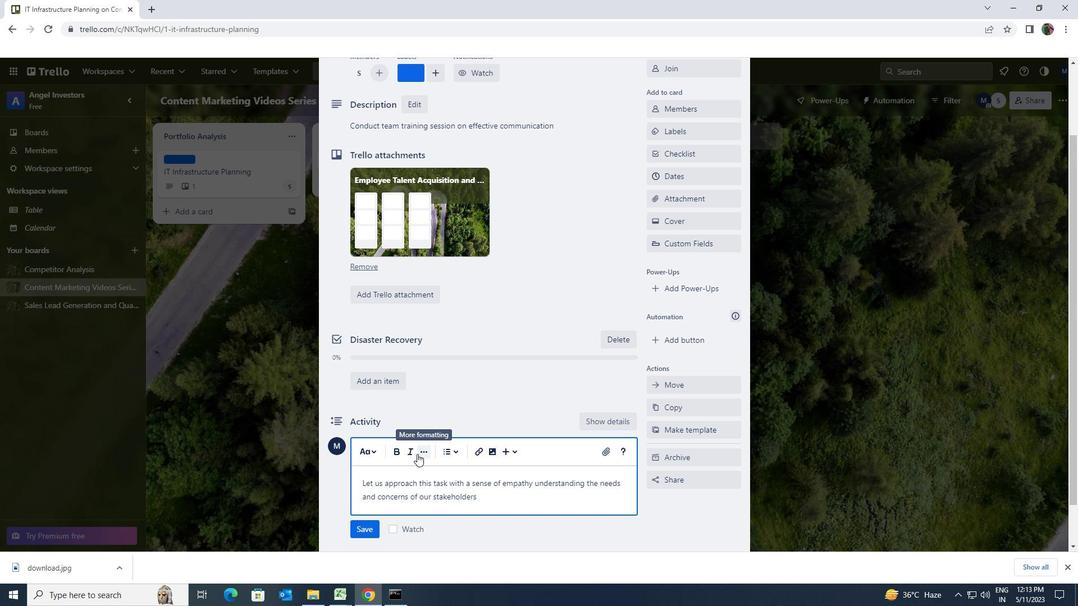 
Action: Mouse scrolled (417, 453) with delta (0, 0)
Screenshot: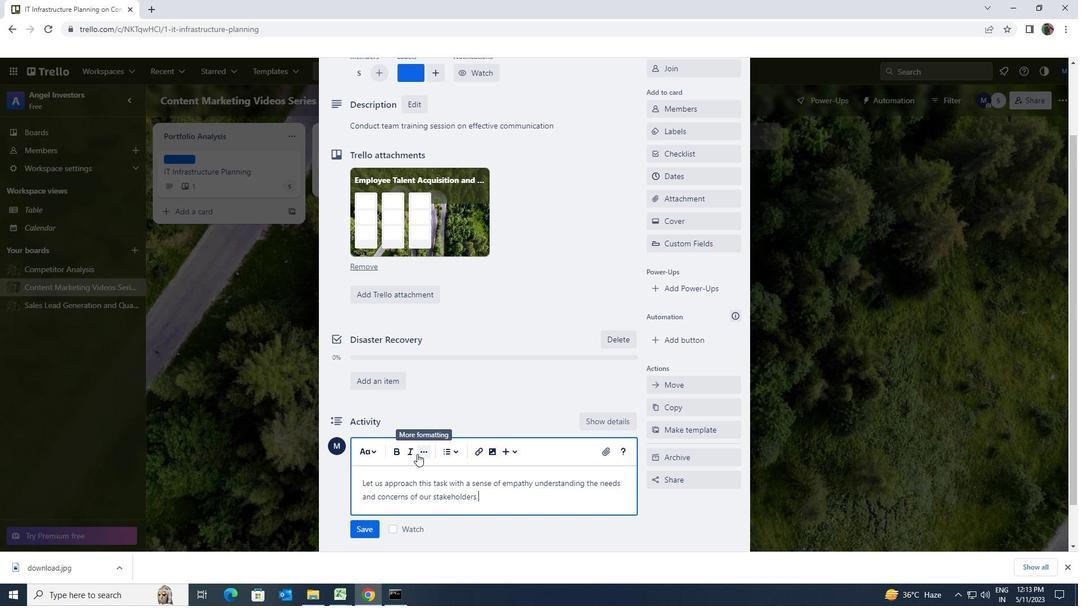 
Action: Mouse moved to (374, 475)
Screenshot: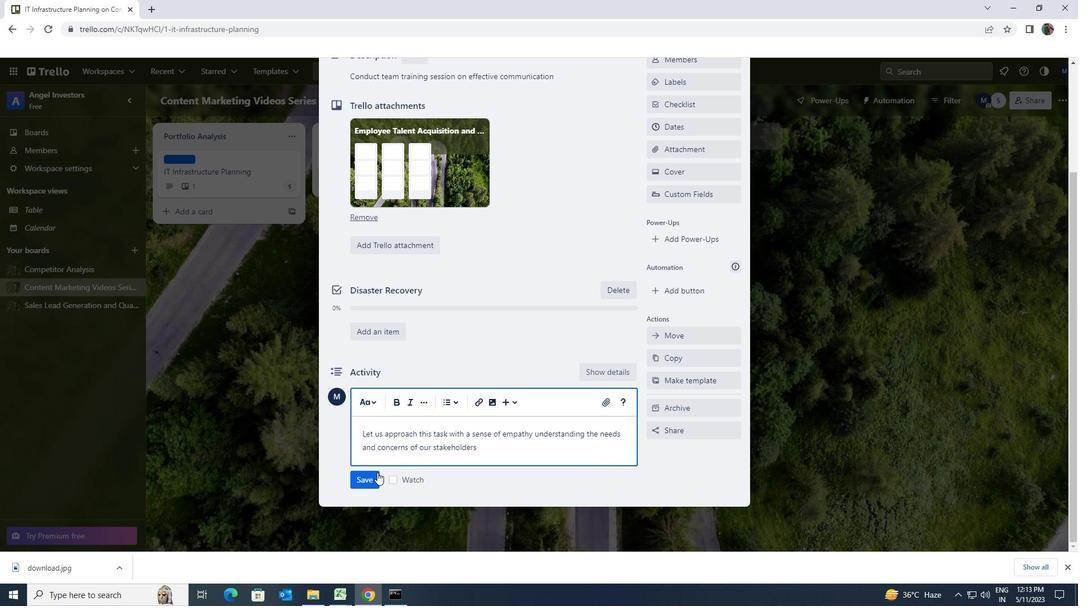 
Action: Mouse pressed left at (374, 475)
Screenshot: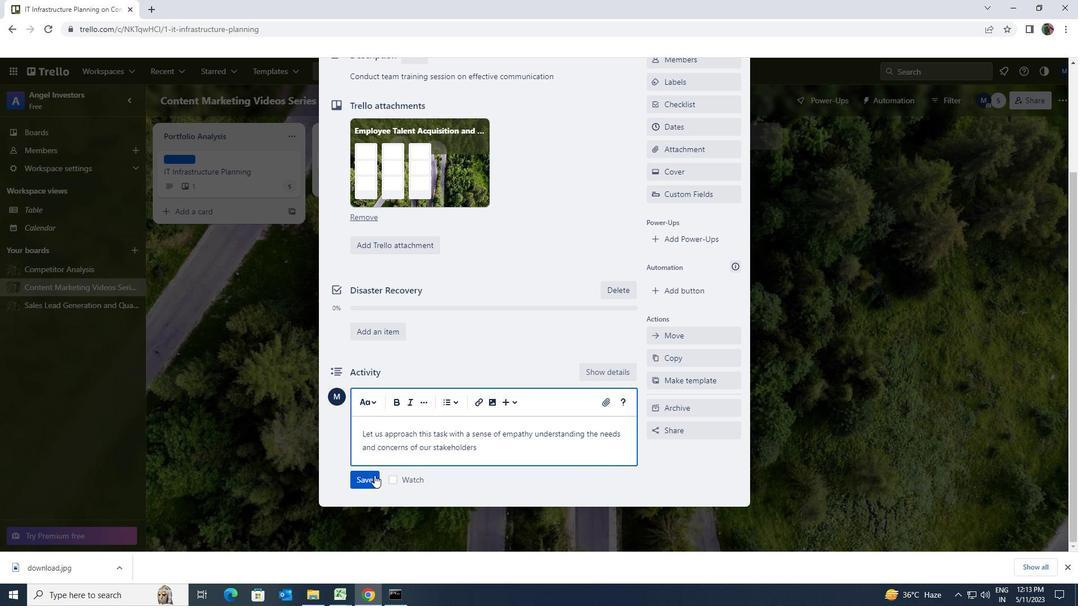 
Action: Mouse moved to (467, 456)
Screenshot: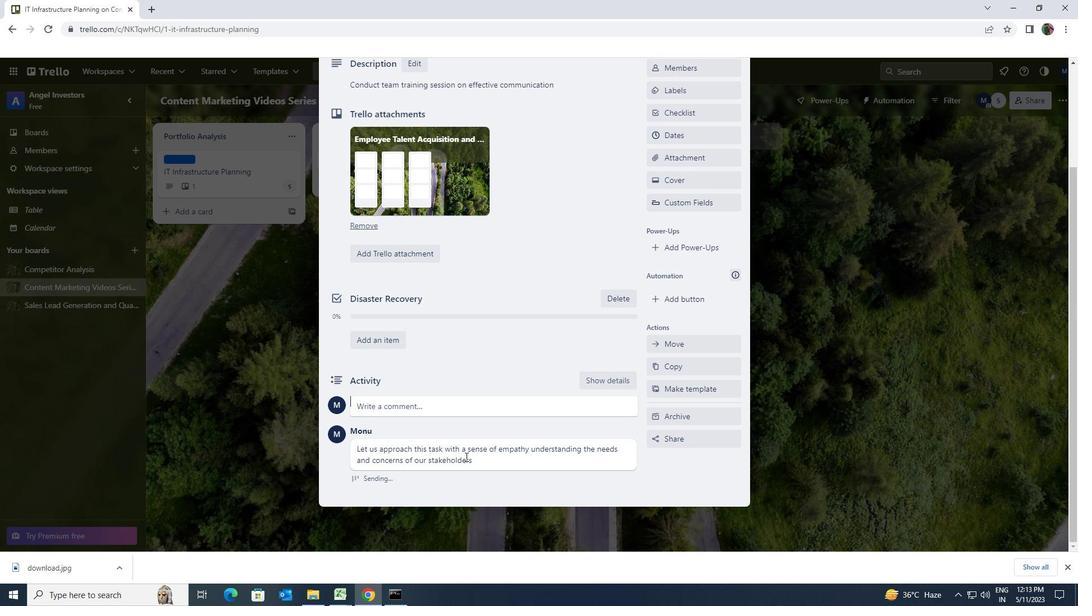 
Action: Mouse scrolled (467, 457) with delta (0, 0)
Screenshot: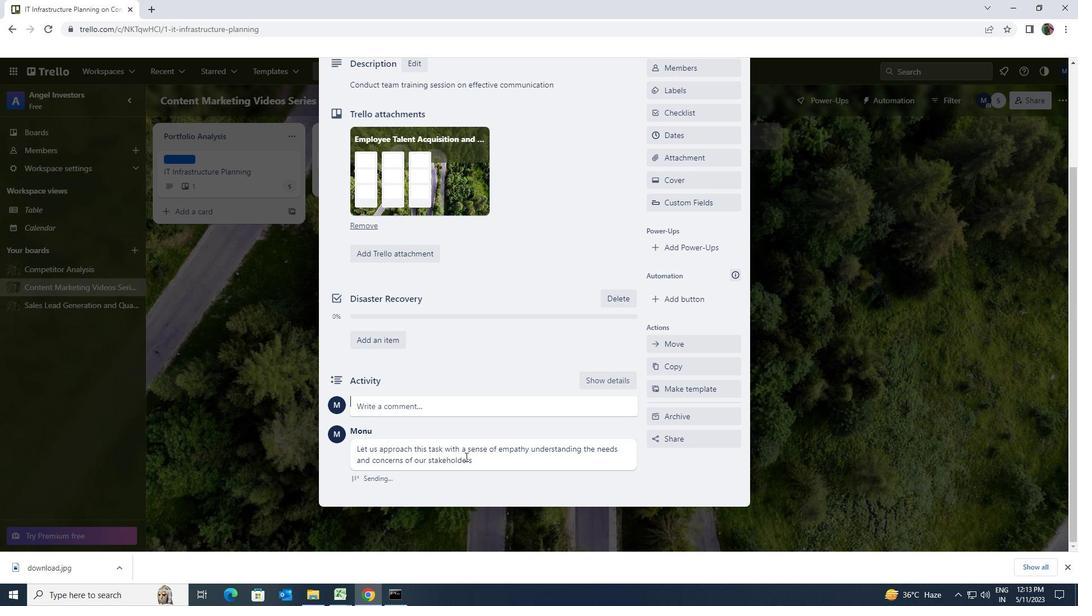 
Action: Mouse scrolled (467, 457) with delta (0, 0)
Screenshot: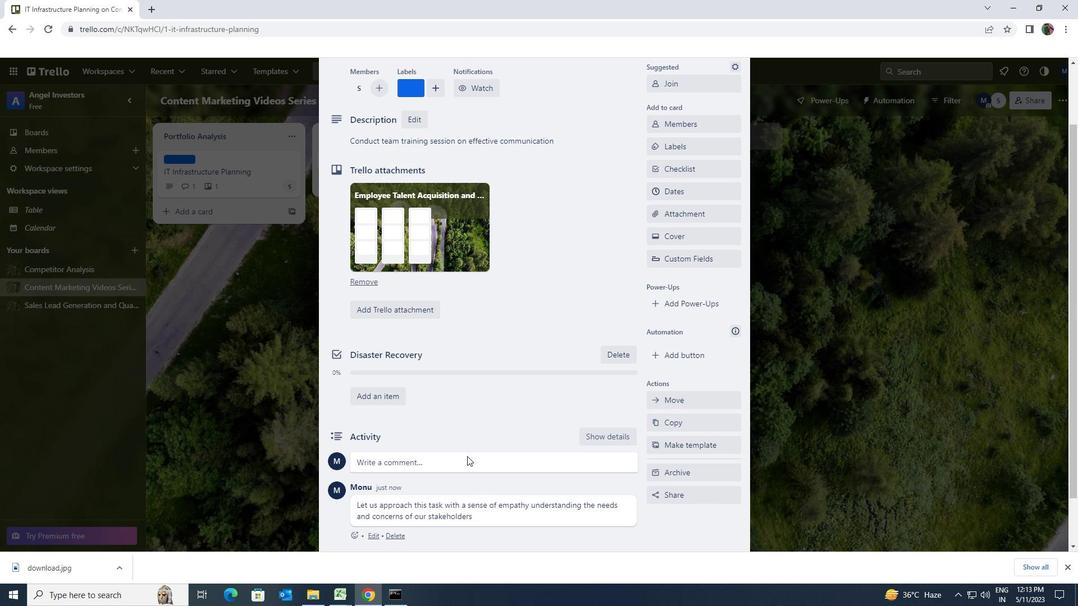 
Action: Mouse moved to (467, 456)
Screenshot: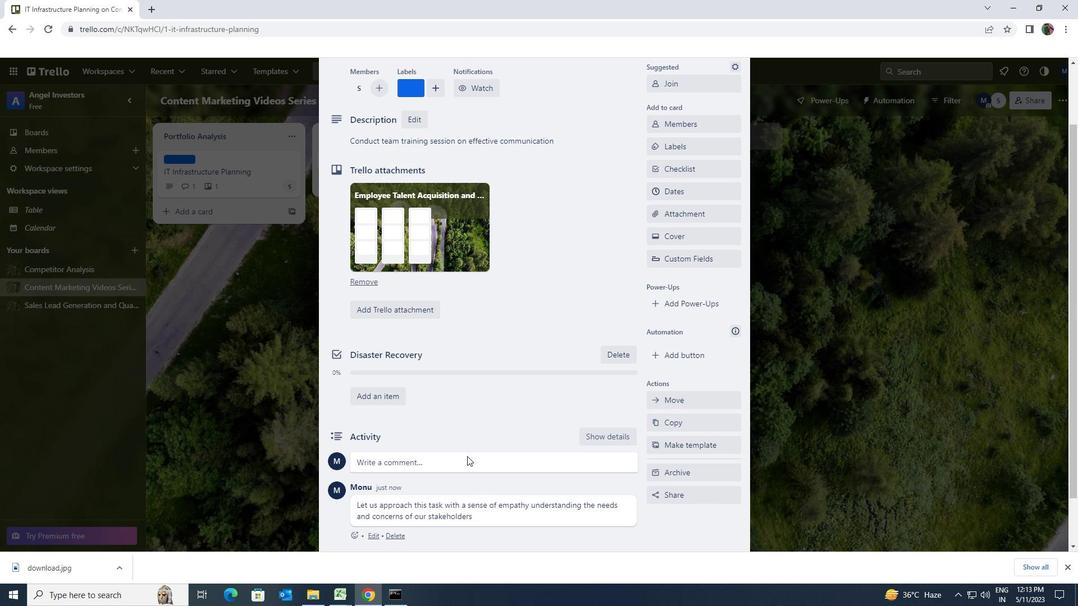 
Action: Mouse scrolled (467, 457) with delta (0, 0)
Screenshot: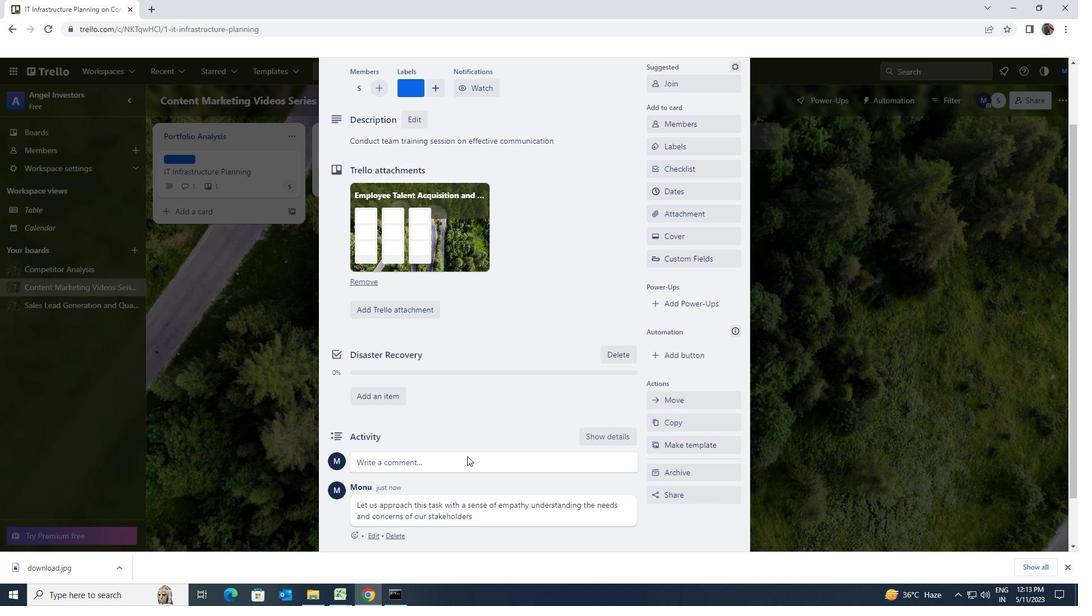
Action: Mouse scrolled (467, 457) with delta (0, 0)
Screenshot: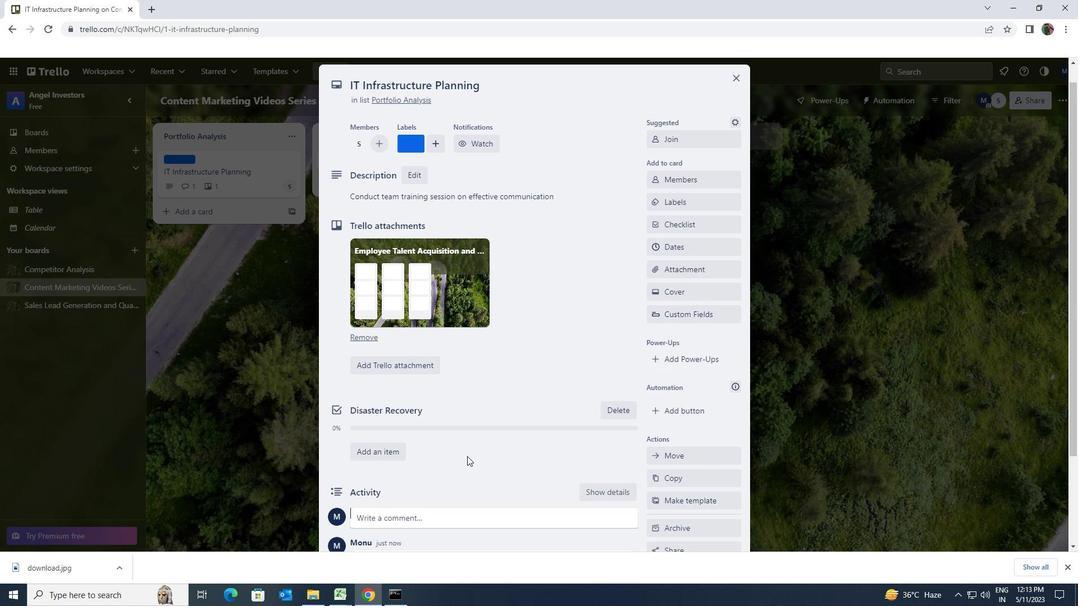 
Action: Mouse moved to (467, 456)
Screenshot: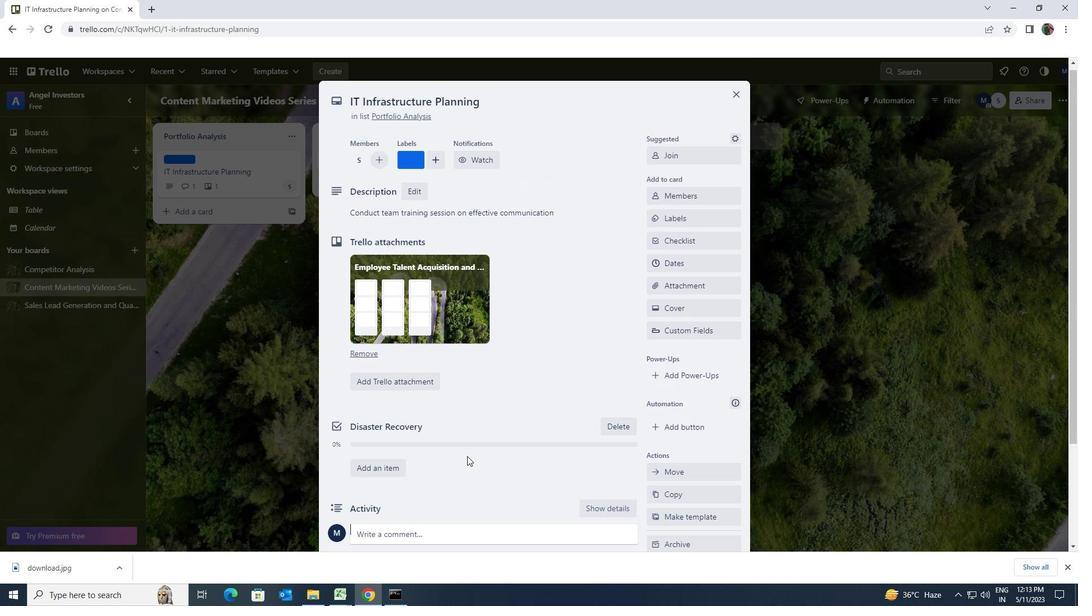 
Action: Mouse scrolled (467, 457) with delta (0, 0)
Screenshot: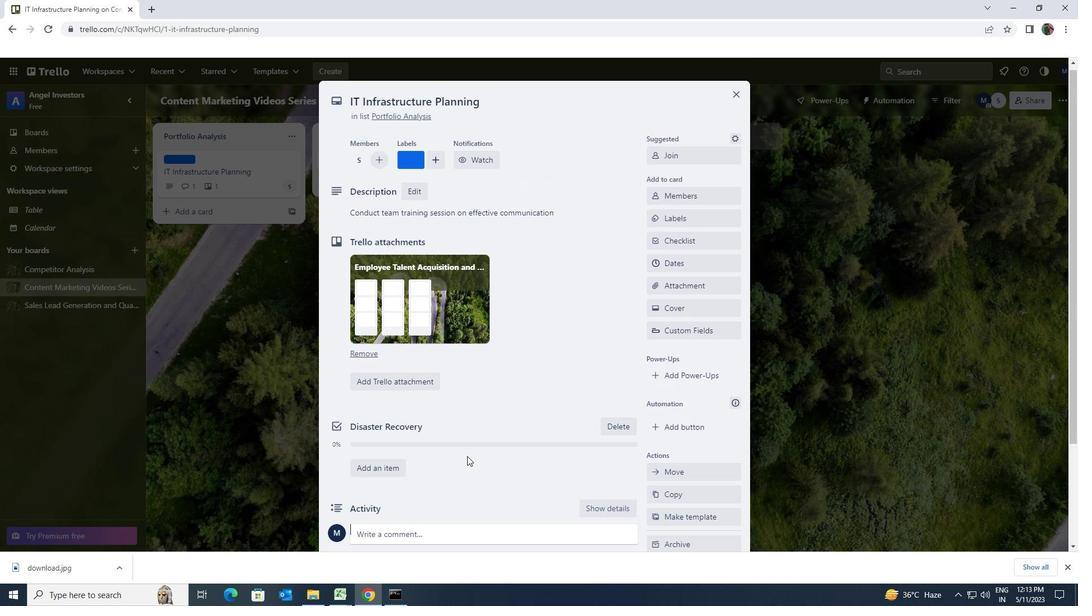 
Action: Mouse moved to (660, 270)
Screenshot: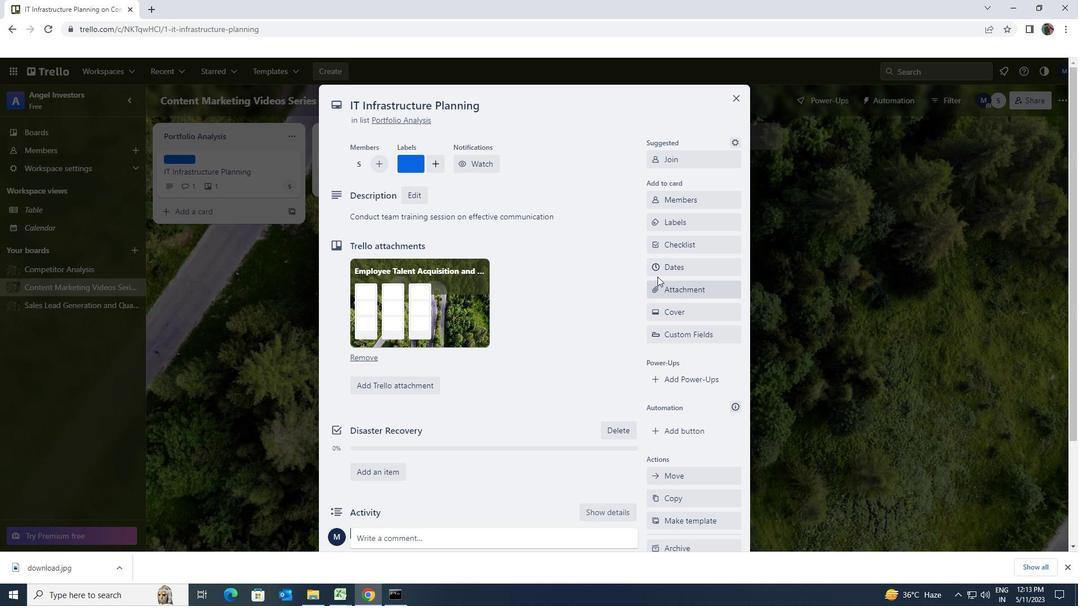 
Action: Mouse pressed left at (660, 270)
Screenshot: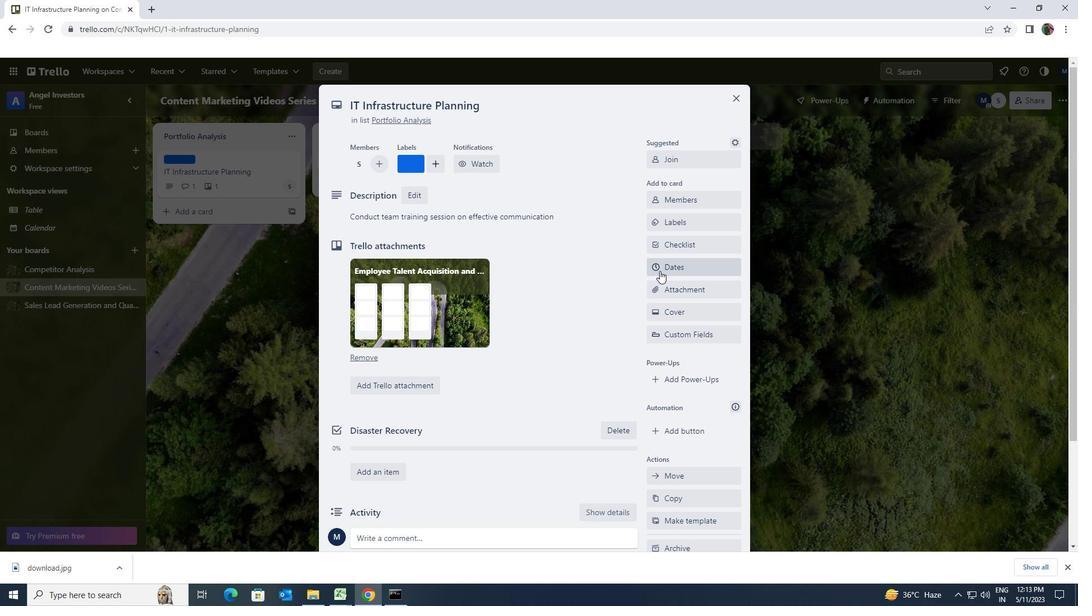 
Action: Mouse moved to (660, 298)
Screenshot: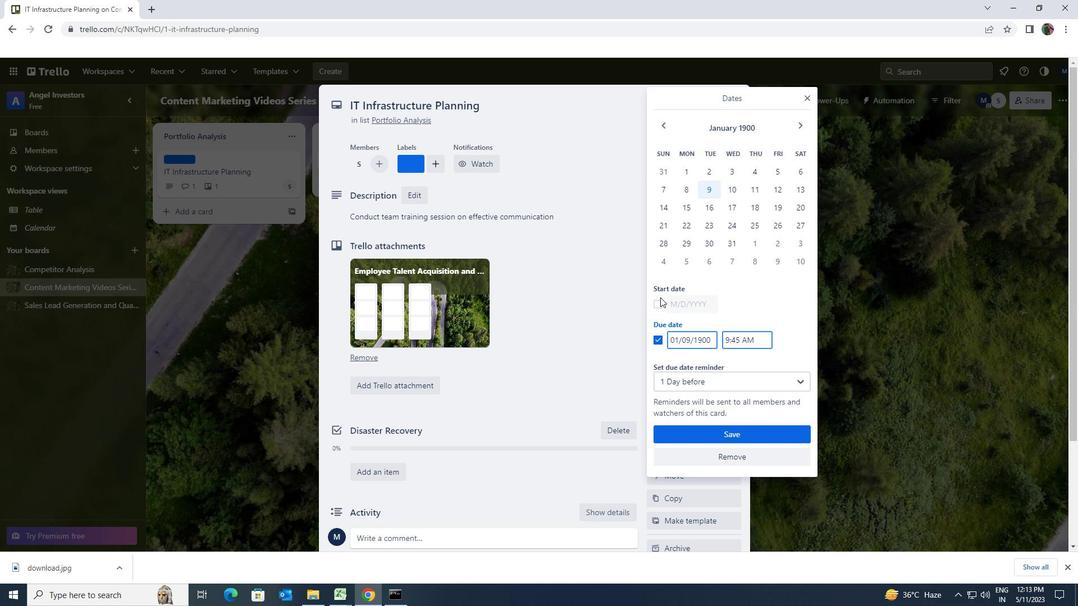 
Action: Mouse pressed left at (660, 298)
Screenshot: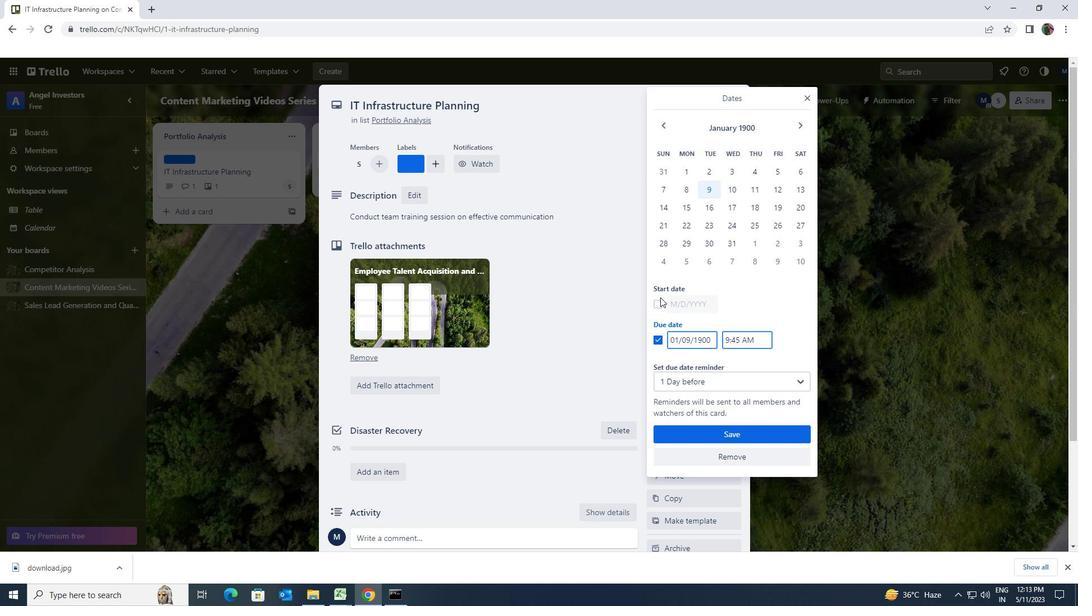 
Action: Mouse moved to (710, 305)
Screenshot: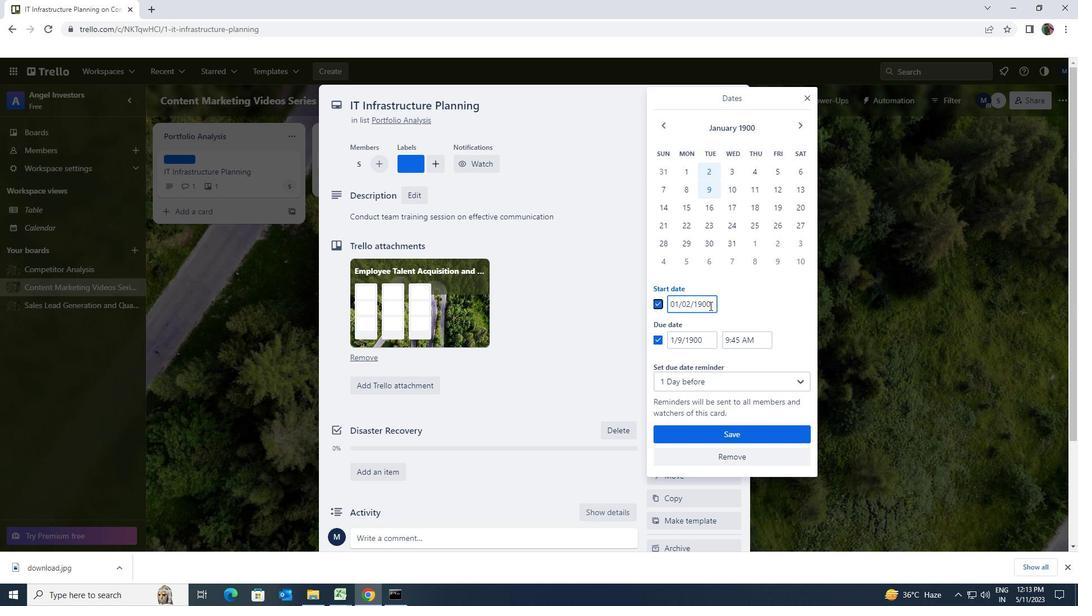 
Action: Mouse pressed left at (710, 305)
Screenshot: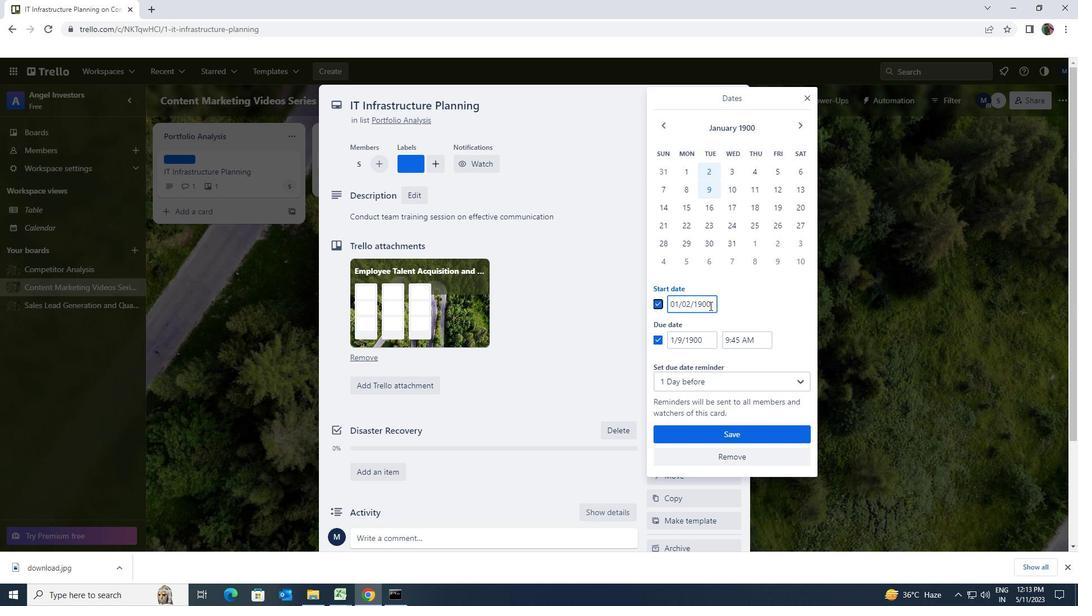 
Action: Mouse moved to (665, 306)
Screenshot: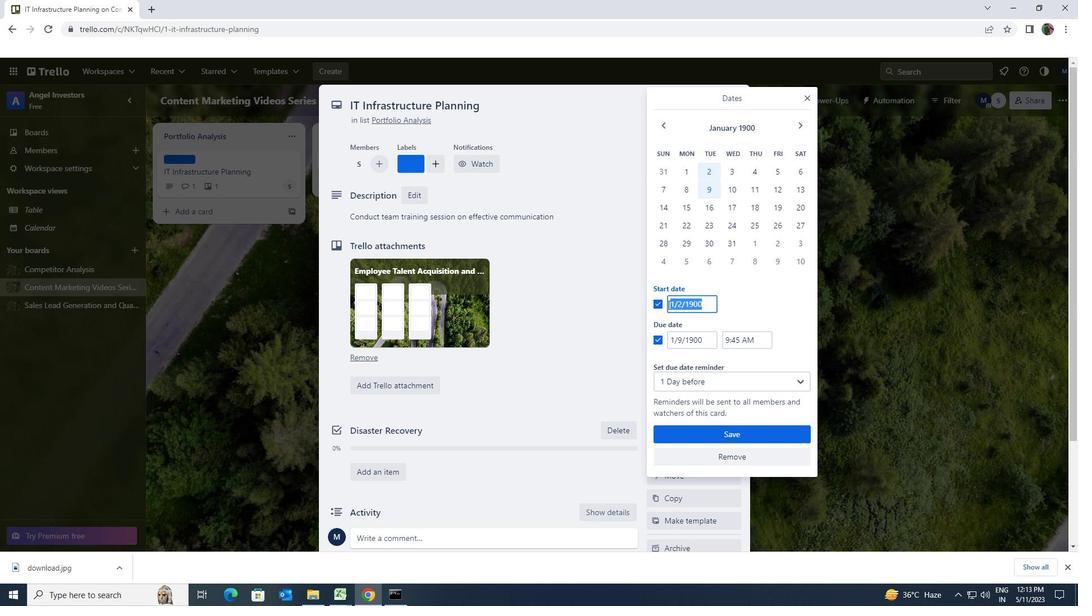 
Action: Key pressed 1/3/1900
Screenshot: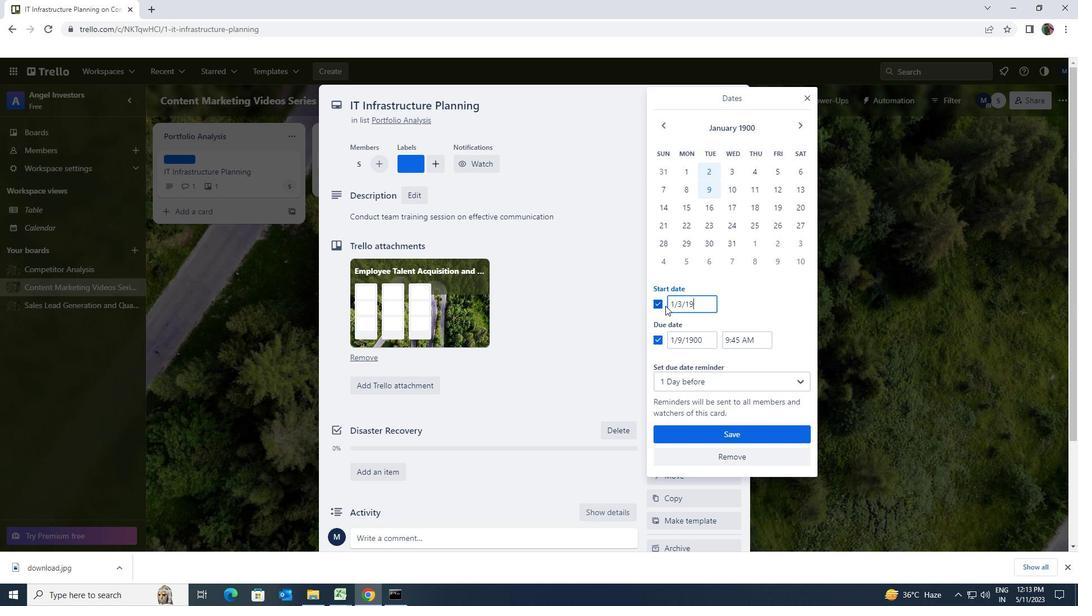 
Action: Mouse moved to (707, 341)
Screenshot: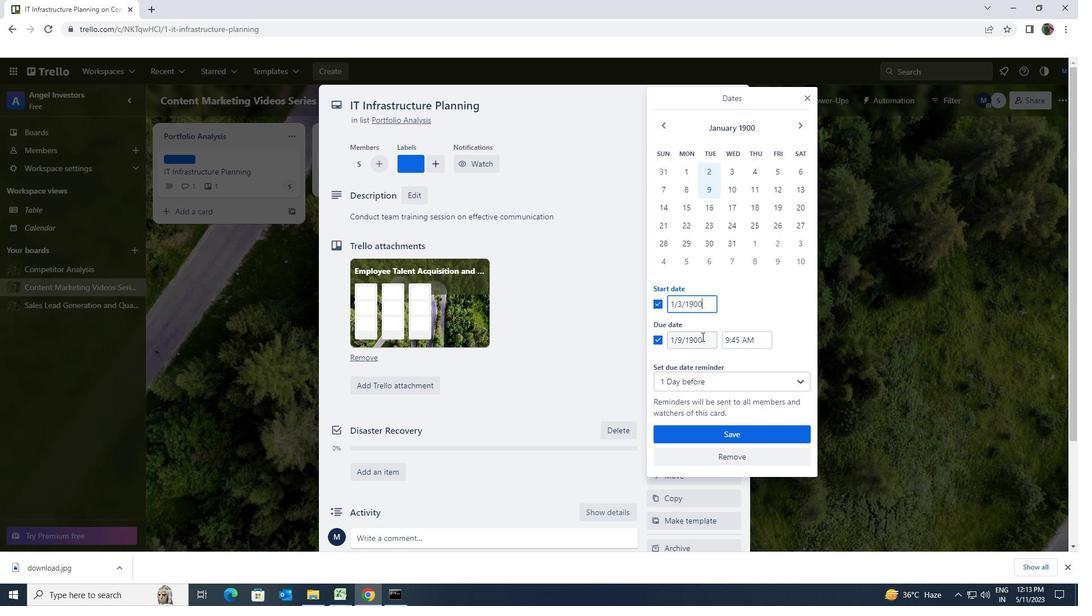 
Action: Mouse pressed left at (707, 341)
Screenshot: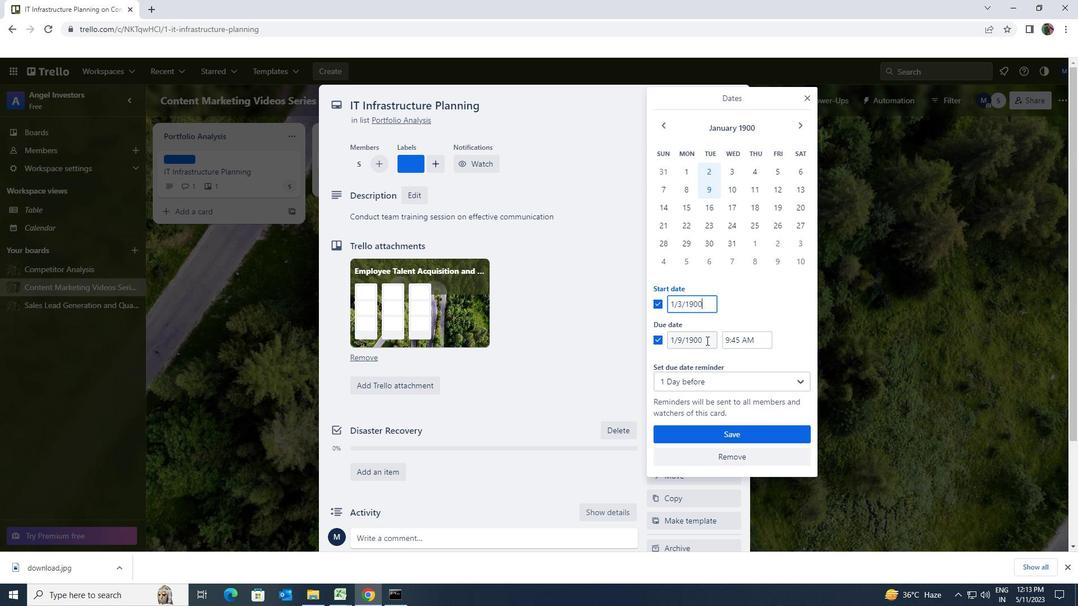 
Action: Mouse moved to (664, 331)
Screenshot: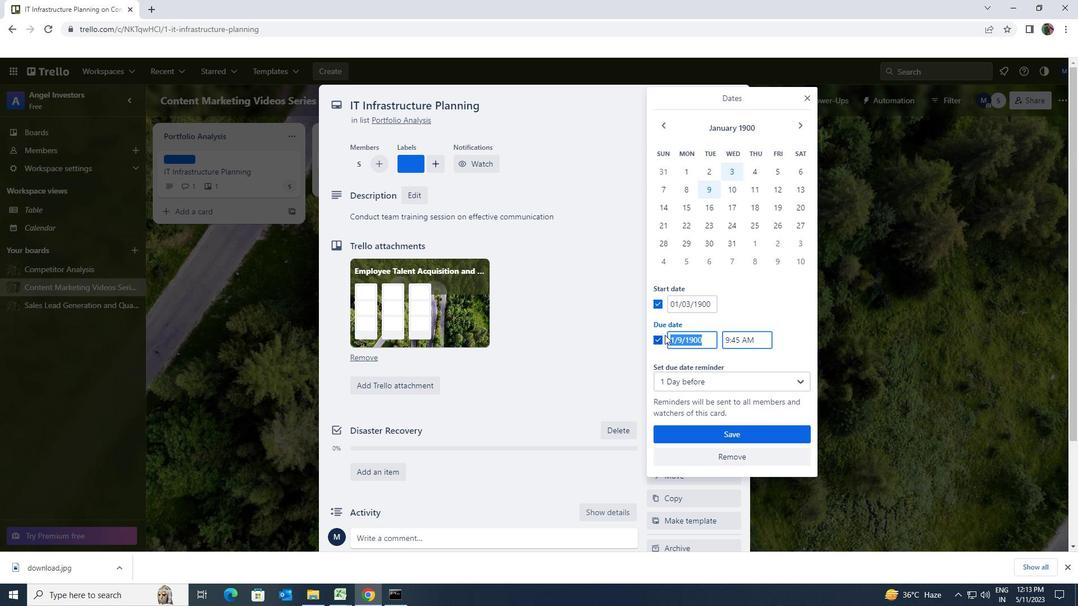 
Action: Key pressed 1/10/1900
Screenshot: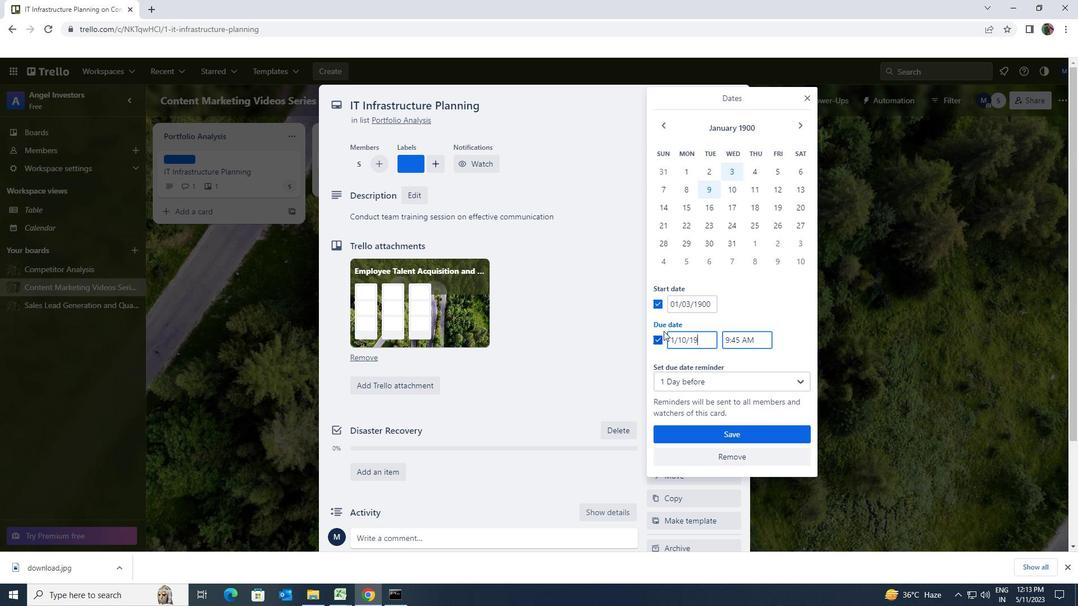 
Action: Mouse moved to (714, 435)
Screenshot: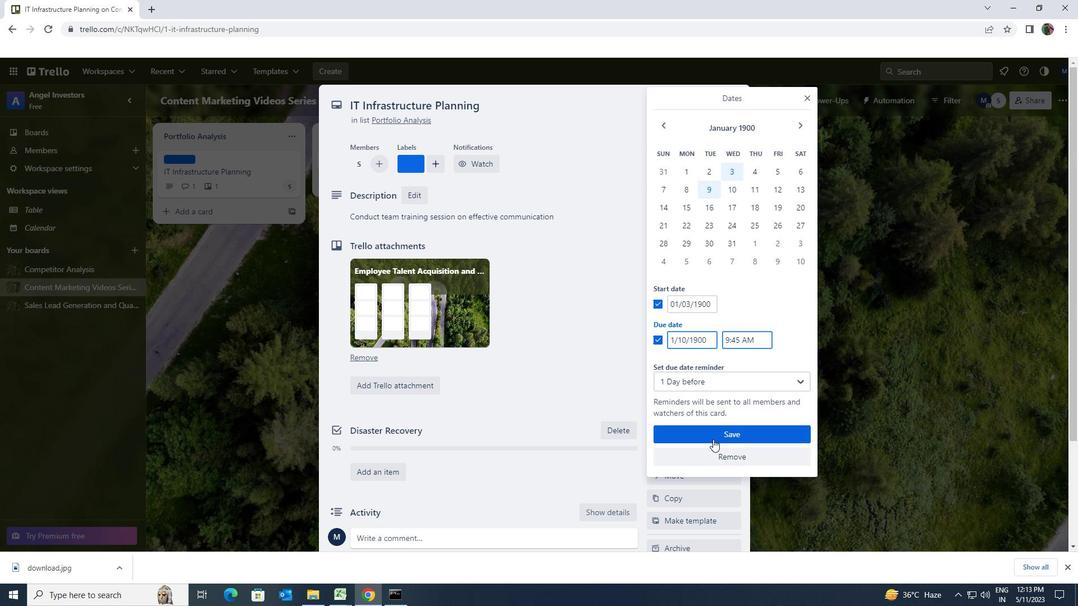 
Action: Mouse pressed left at (714, 435)
Screenshot: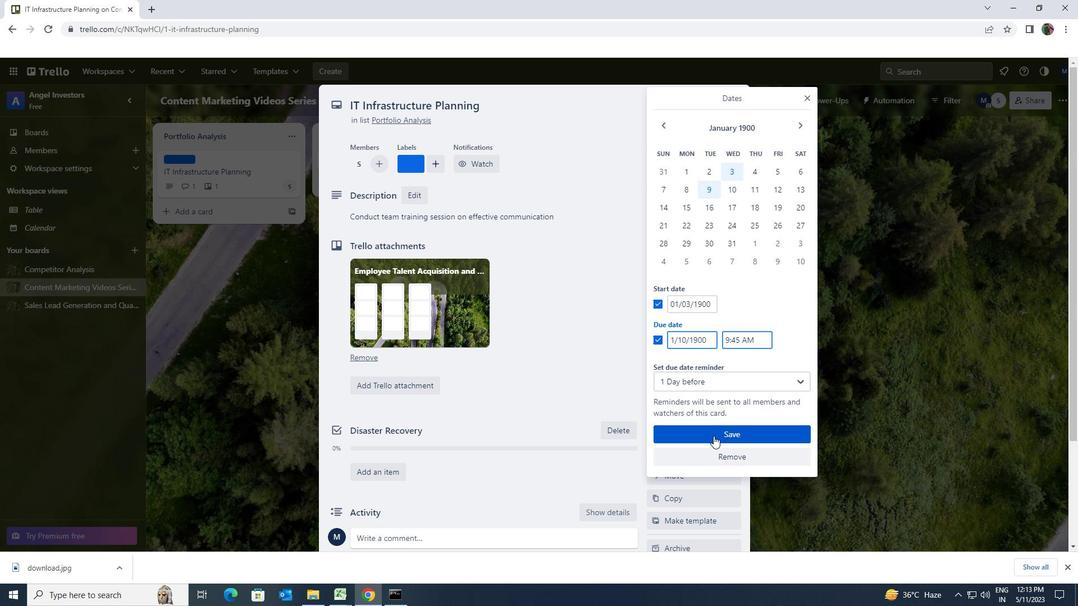 
